 Task: Search one way flight ticket for 4 adults, 2 children, 2 infants in seat and 1 infant on lap in economy from Gunnison: Gunnison-crested Butte Regional Airport to Gillette: Gillette Campbell County Airport on 5-1-2023. Choice of flights is Alaska. Number of bags: 10 checked bags. Price is upto 30000. Outbound departure time preference is 5:15.
Action: Mouse moved to (153, 130)
Screenshot: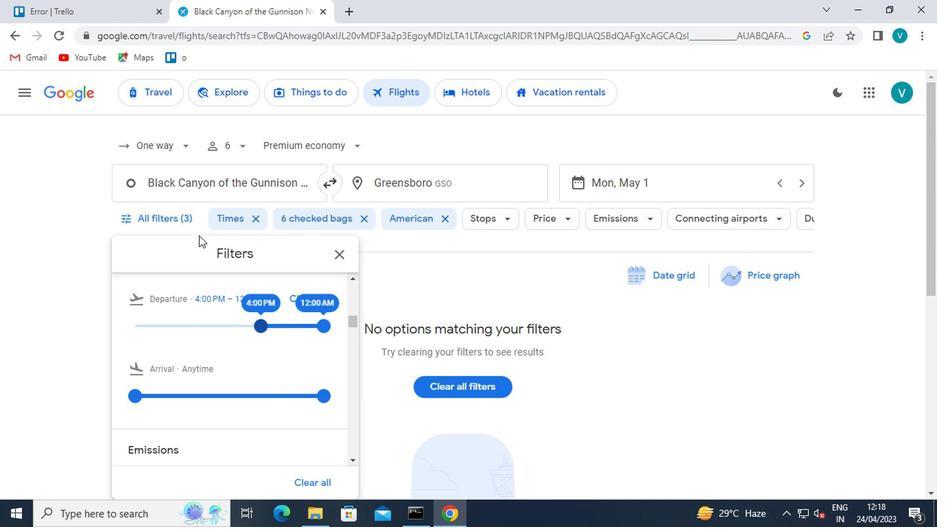 
Action: Mouse pressed left at (153, 130)
Screenshot: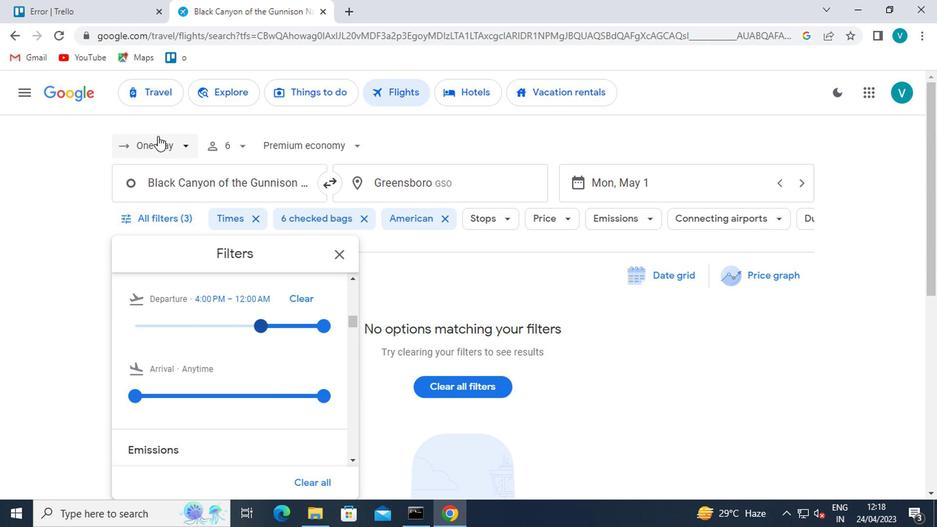 
Action: Mouse moved to (155, 149)
Screenshot: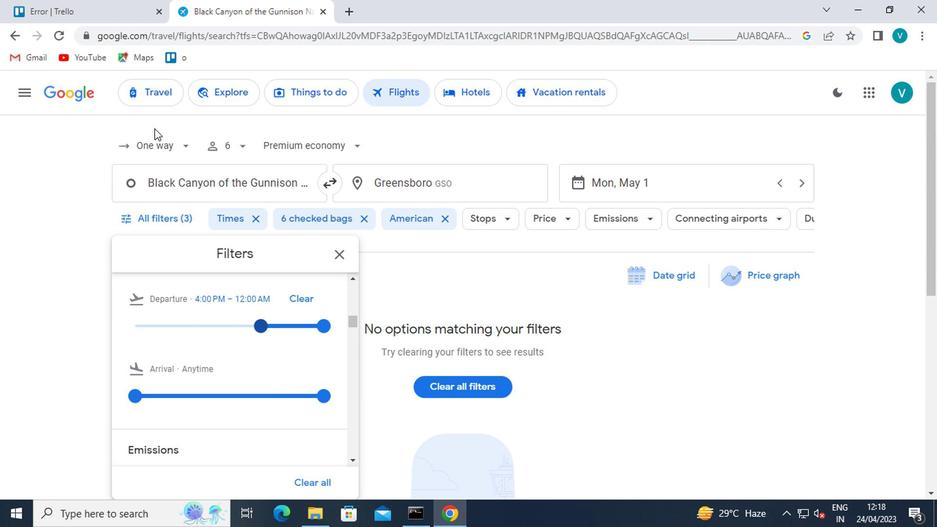 
Action: Mouse pressed left at (155, 149)
Screenshot: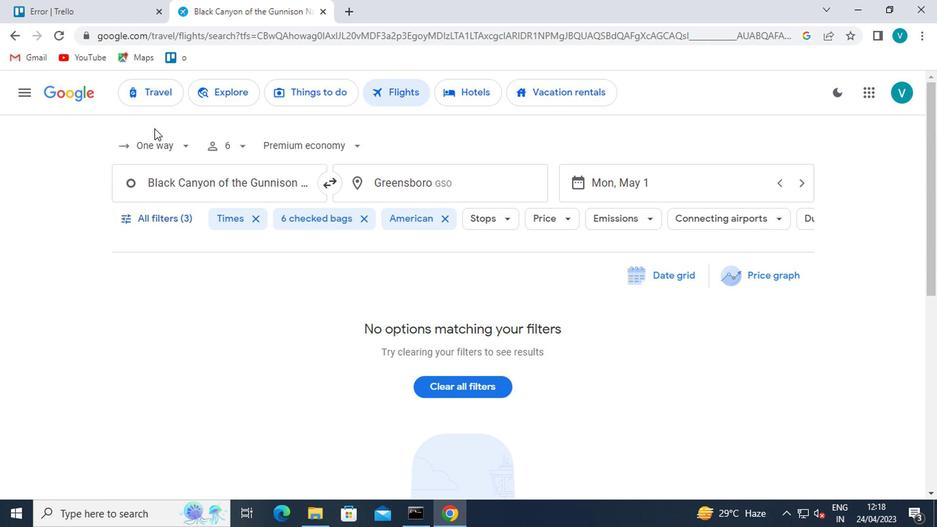 
Action: Mouse moved to (174, 219)
Screenshot: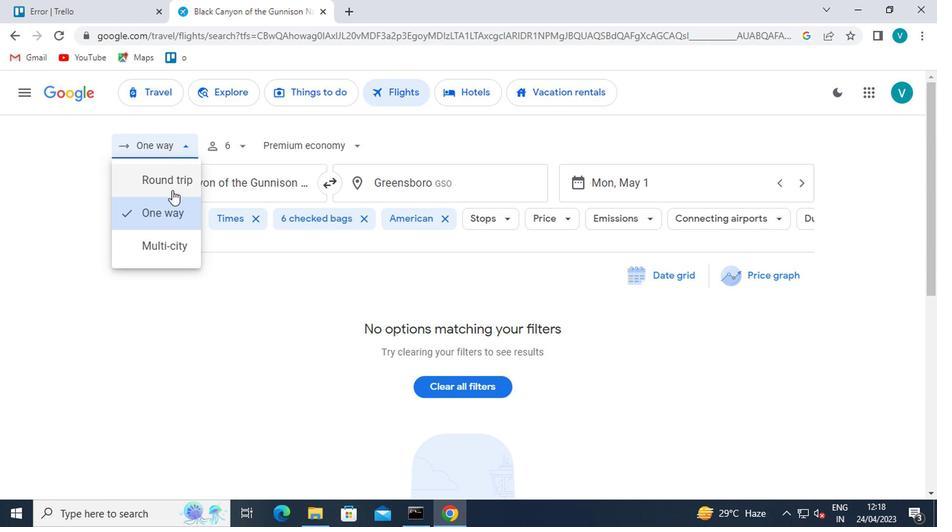 
Action: Mouse pressed left at (174, 219)
Screenshot: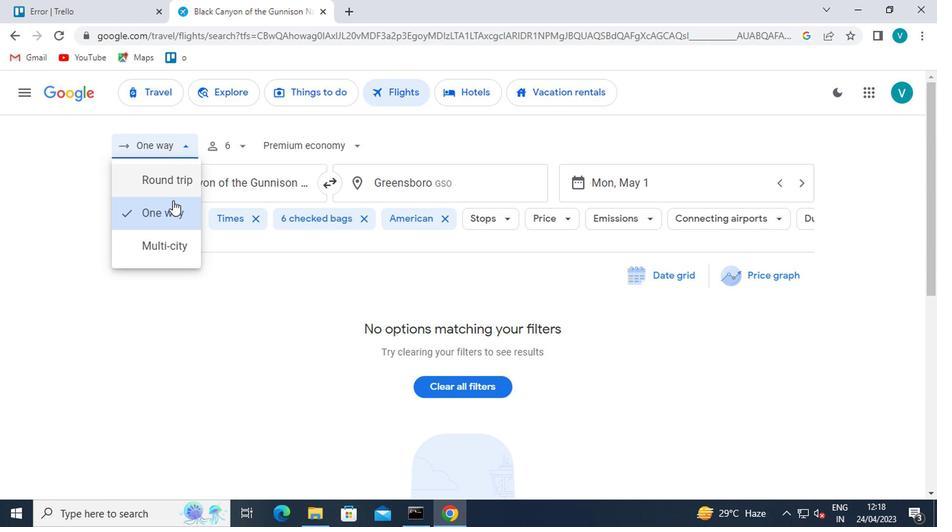 
Action: Mouse moved to (236, 154)
Screenshot: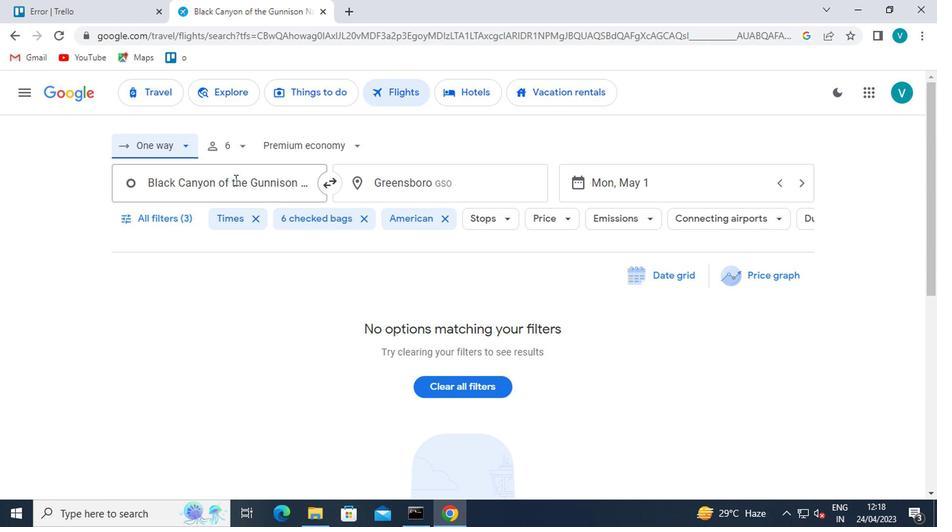 
Action: Mouse pressed left at (236, 154)
Screenshot: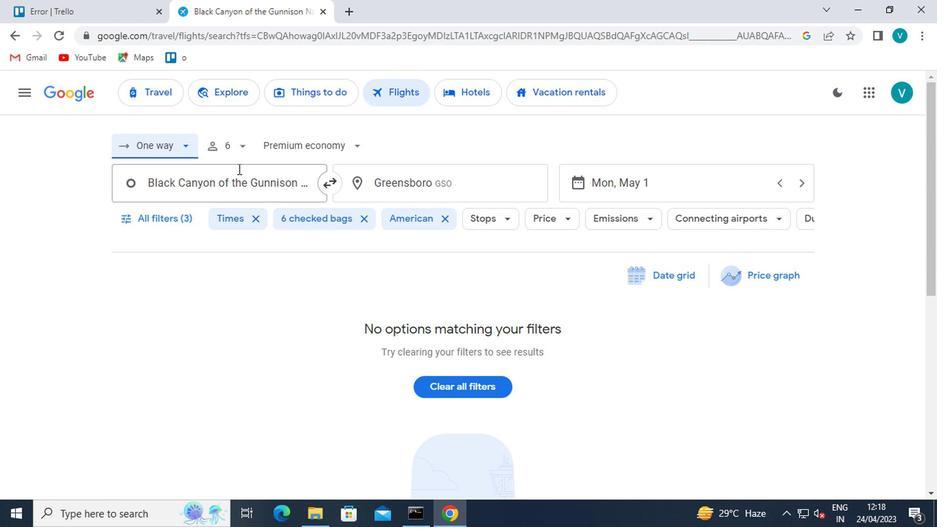 
Action: Mouse moved to (348, 185)
Screenshot: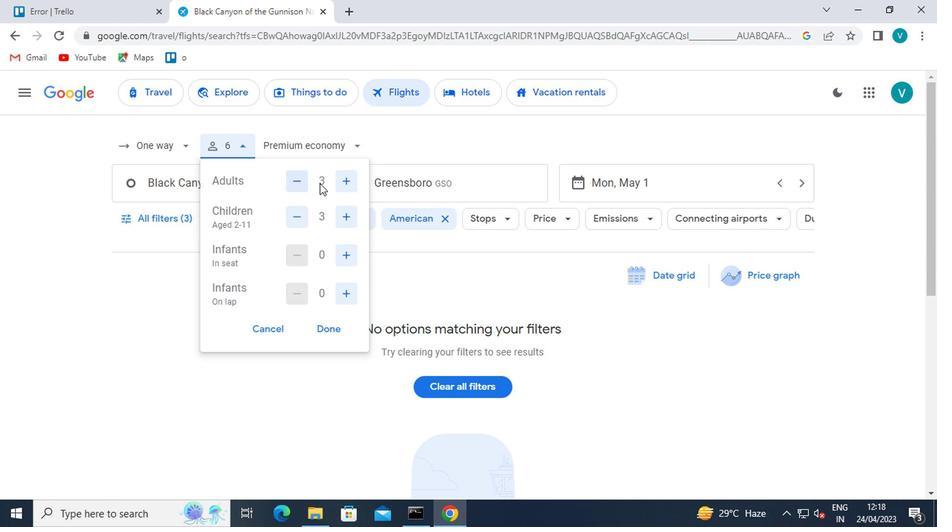 
Action: Mouse pressed left at (348, 185)
Screenshot: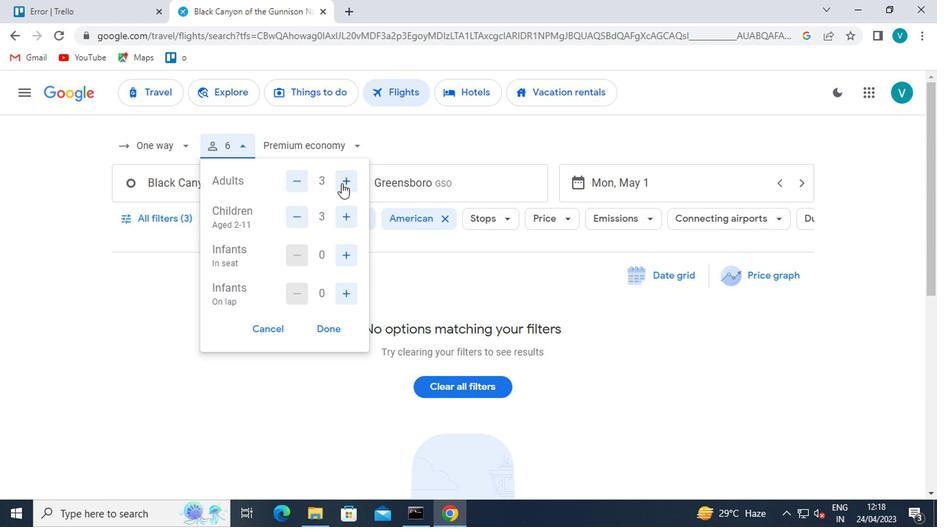 
Action: Mouse moved to (301, 217)
Screenshot: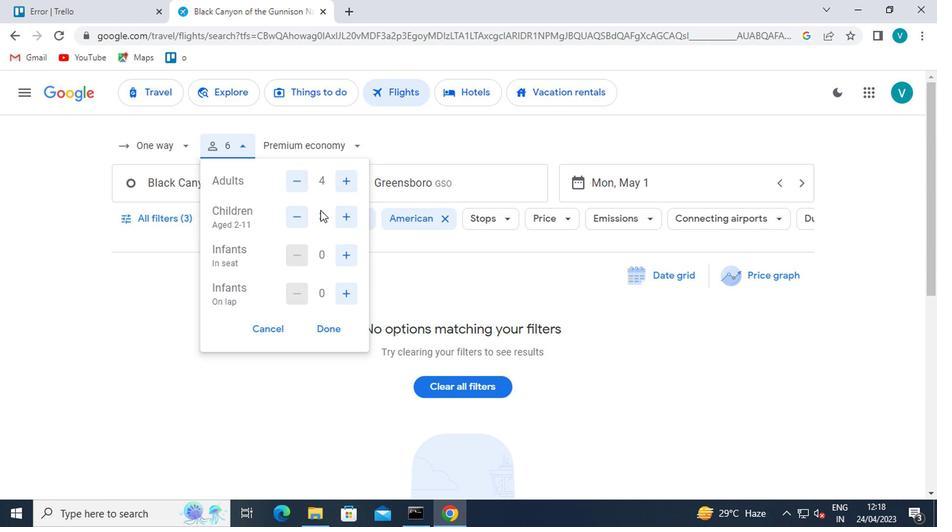 
Action: Mouse pressed left at (301, 217)
Screenshot: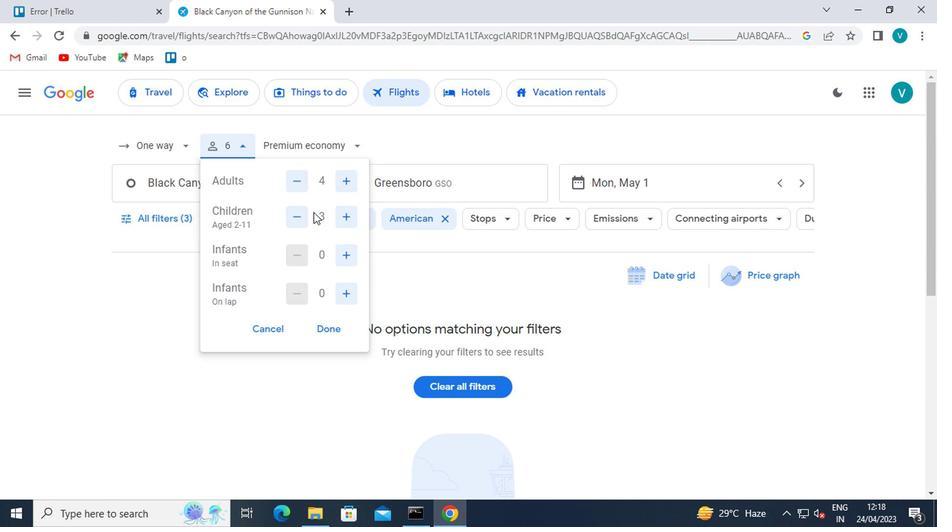 
Action: Mouse moved to (340, 253)
Screenshot: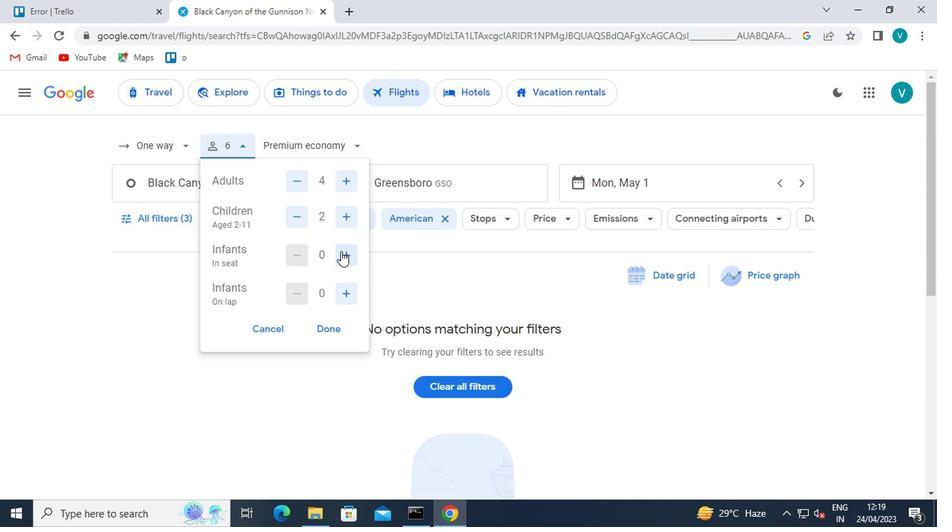 
Action: Mouse pressed left at (340, 253)
Screenshot: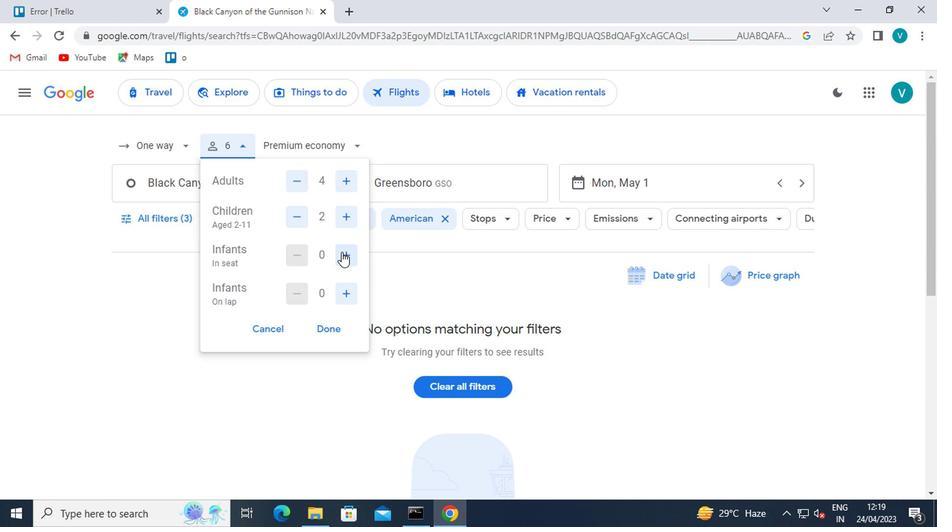 
Action: Mouse pressed left at (340, 253)
Screenshot: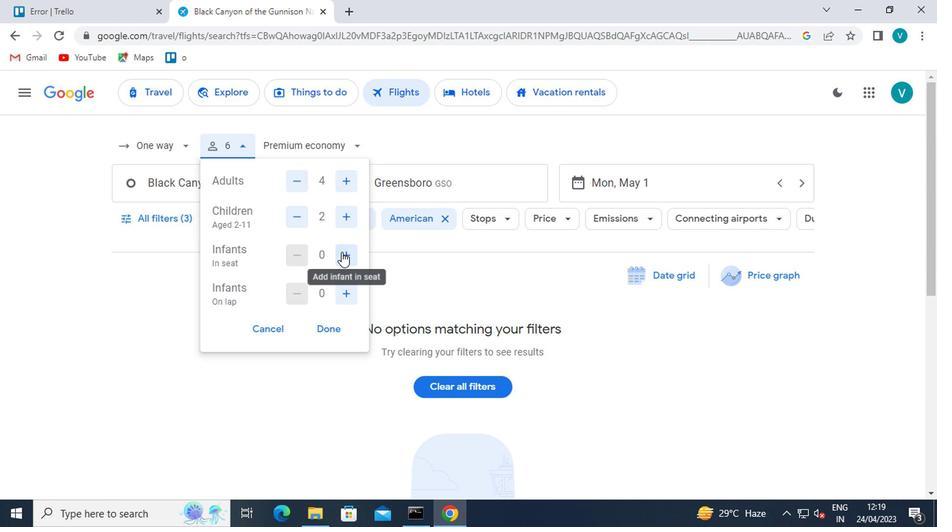 
Action: Mouse moved to (338, 294)
Screenshot: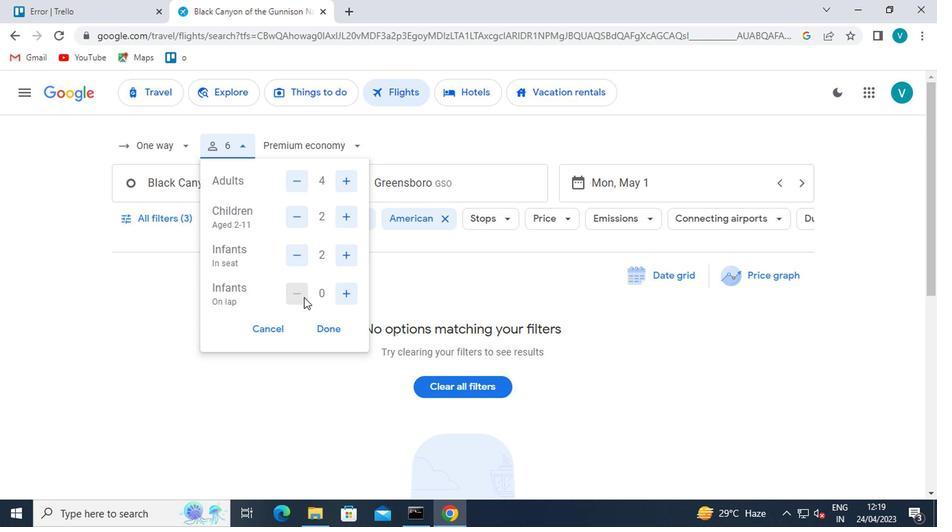 
Action: Mouse pressed left at (338, 294)
Screenshot: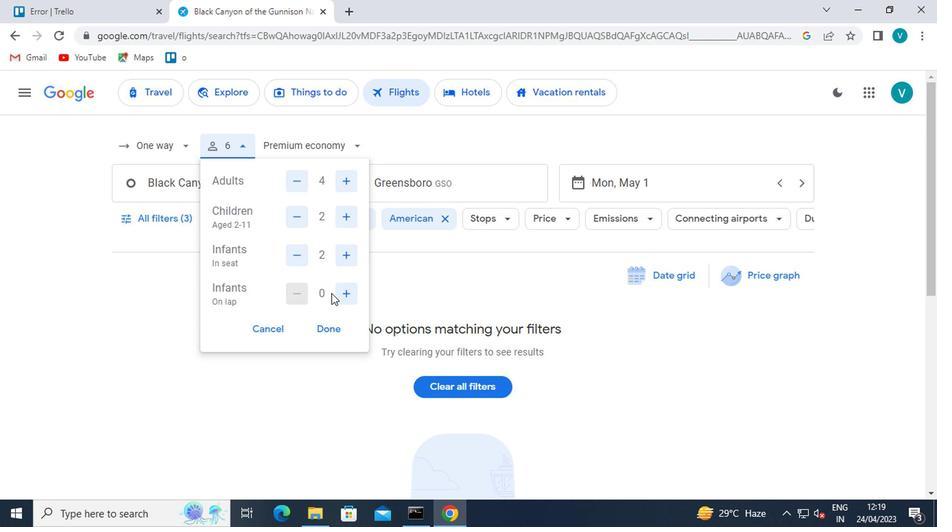 
Action: Mouse moved to (337, 326)
Screenshot: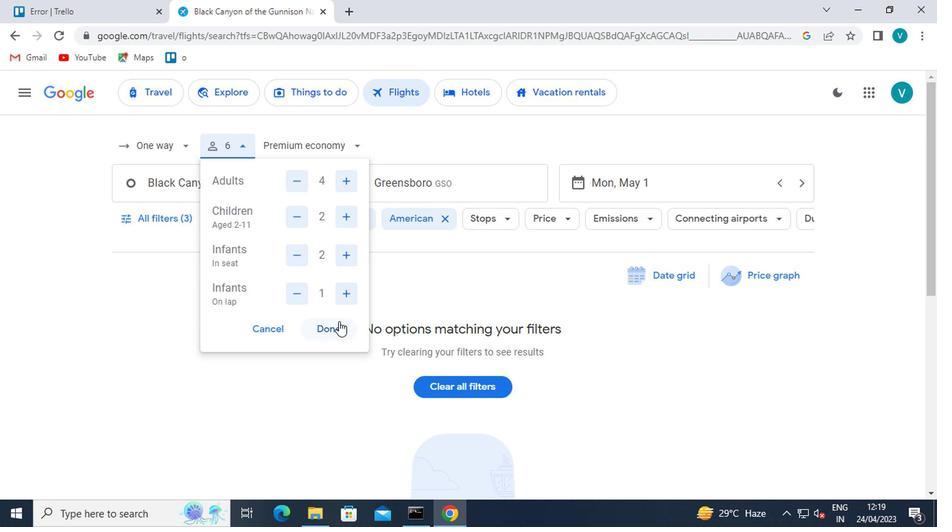 
Action: Mouse pressed left at (337, 326)
Screenshot: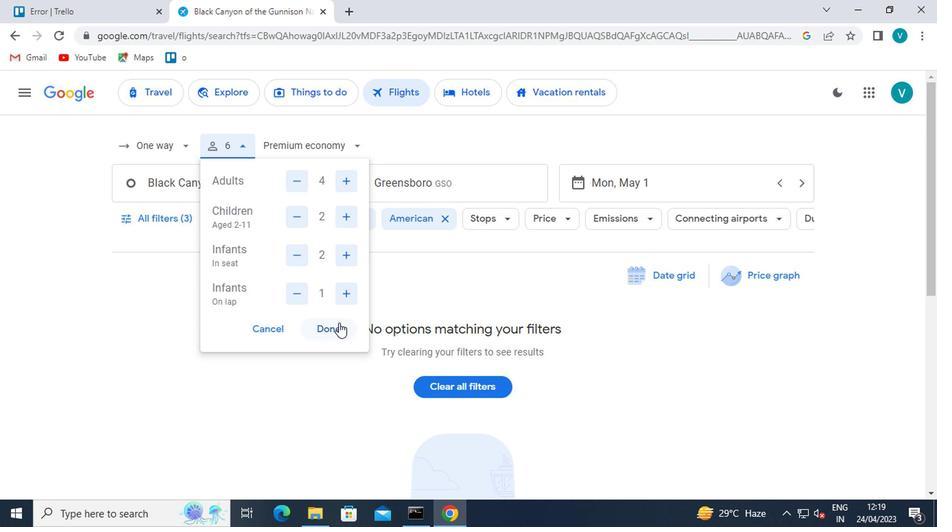 
Action: Mouse moved to (323, 139)
Screenshot: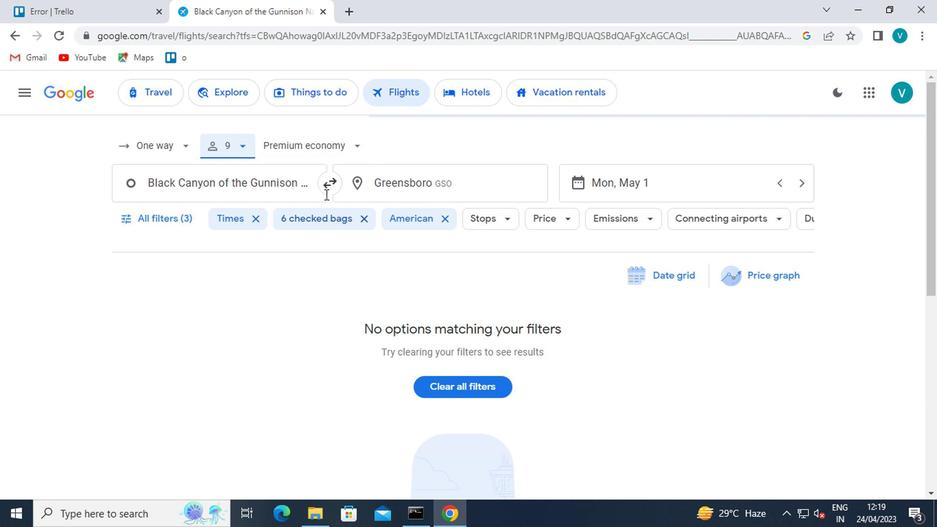 
Action: Mouse pressed left at (323, 139)
Screenshot: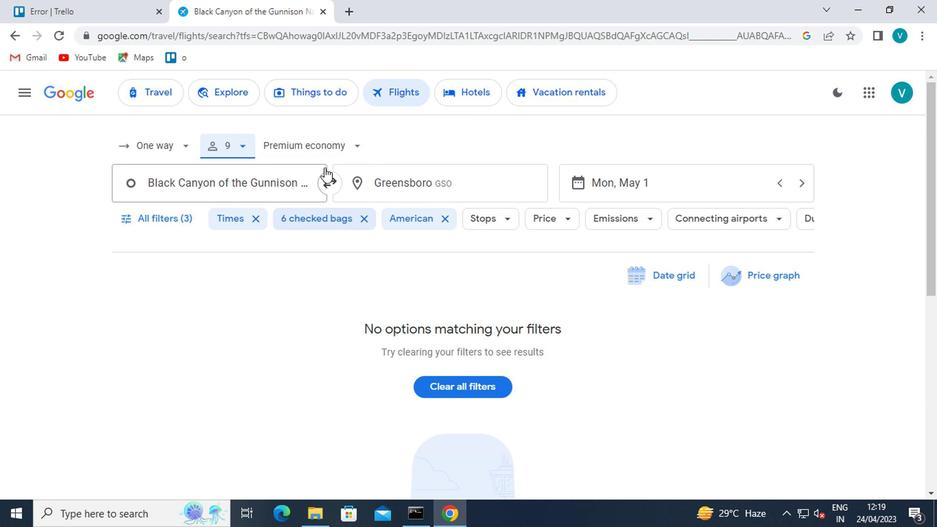 
Action: Mouse moved to (321, 186)
Screenshot: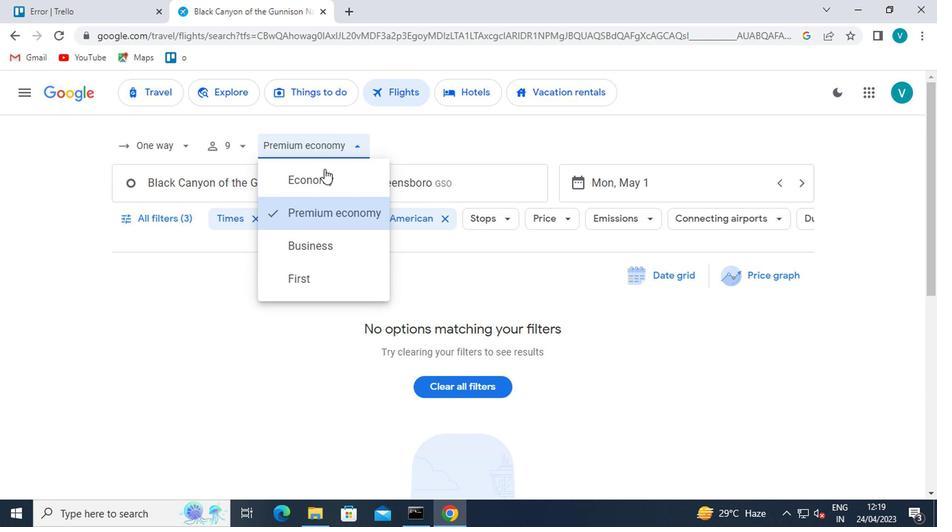 
Action: Mouse pressed left at (321, 186)
Screenshot: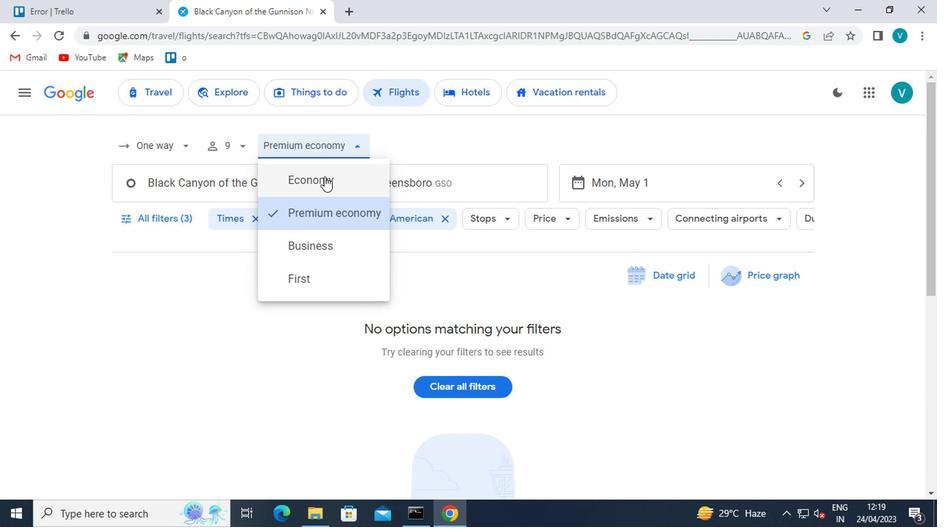 
Action: Mouse moved to (285, 201)
Screenshot: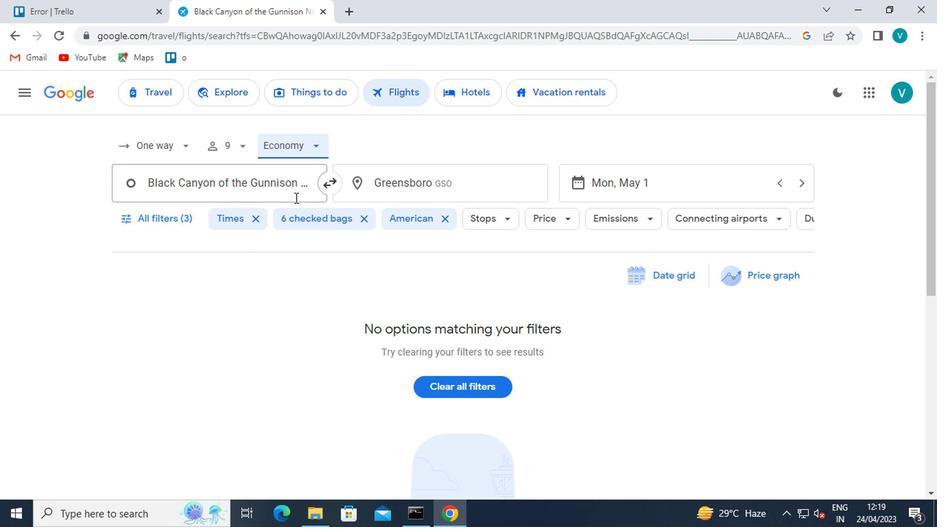
Action: Mouse pressed left at (285, 201)
Screenshot: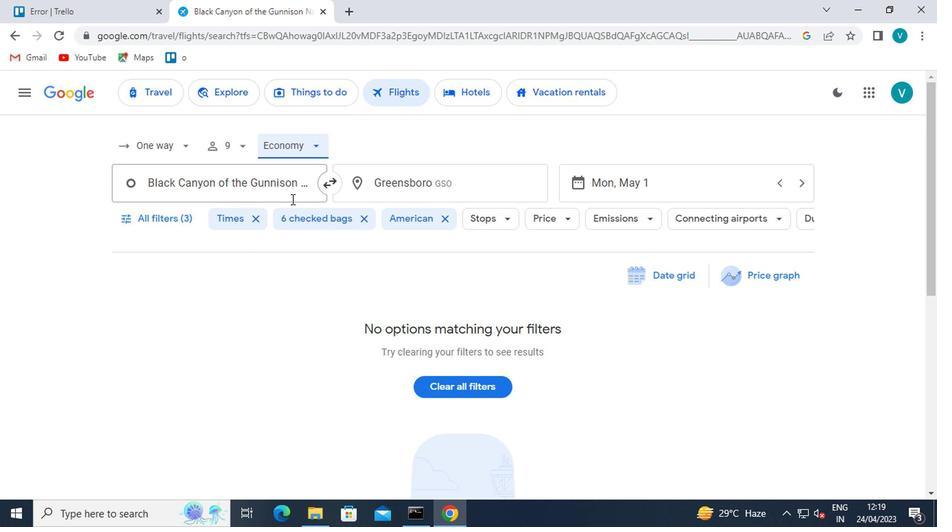 
Action: Key pressed <Key.shift>GUNNISON
Screenshot: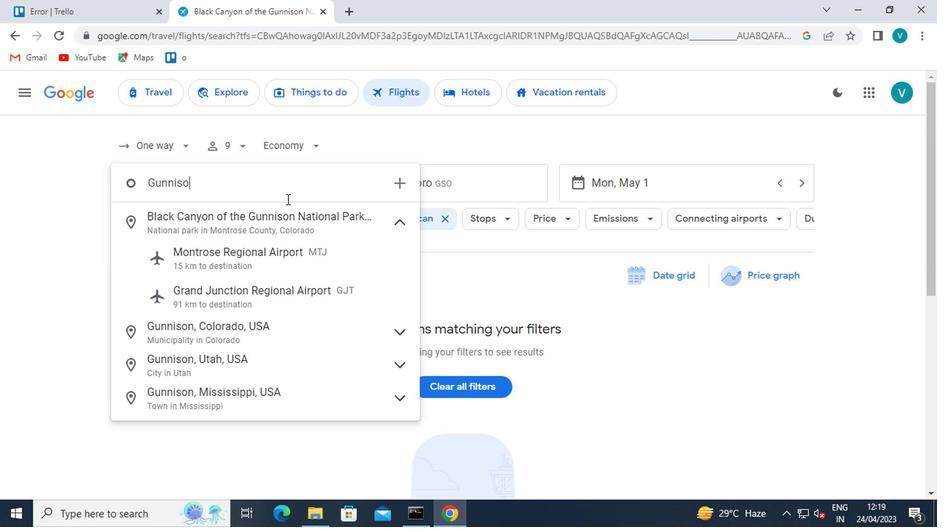 
Action: Mouse moved to (323, 188)
Screenshot: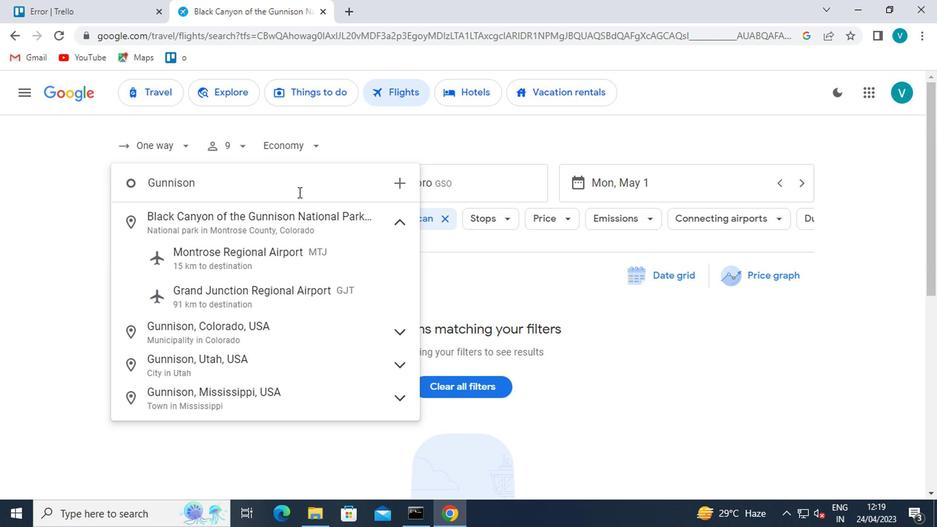 
Action: Key pressed <Key.enter>
Screenshot: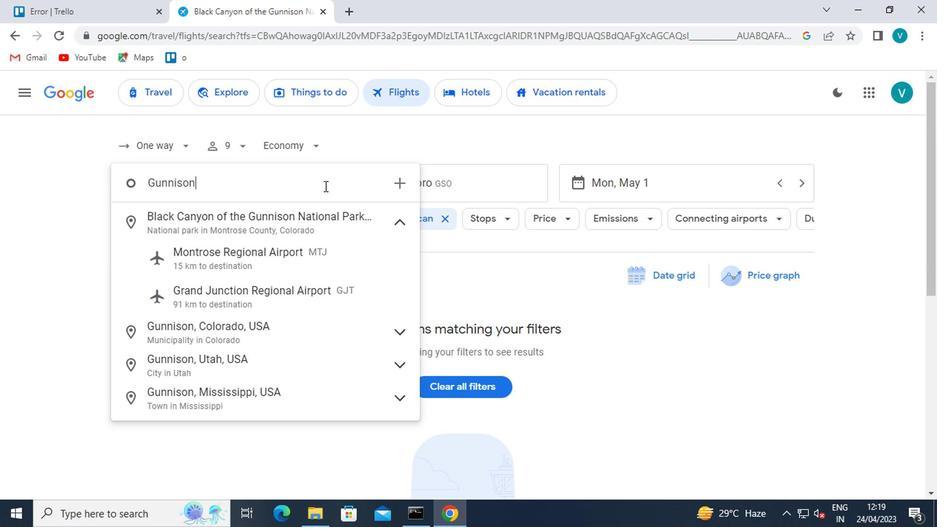 
Action: Mouse moved to (467, 182)
Screenshot: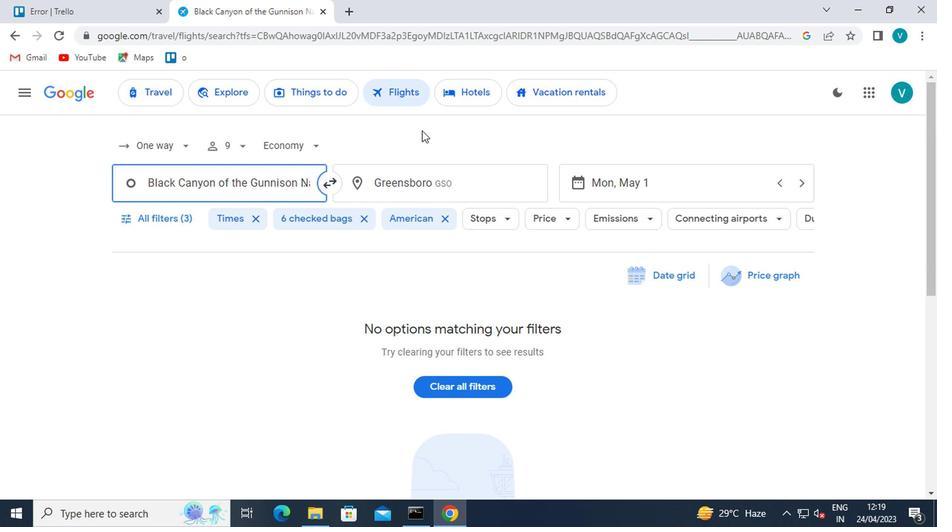 
Action: Mouse pressed left at (467, 182)
Screenshot: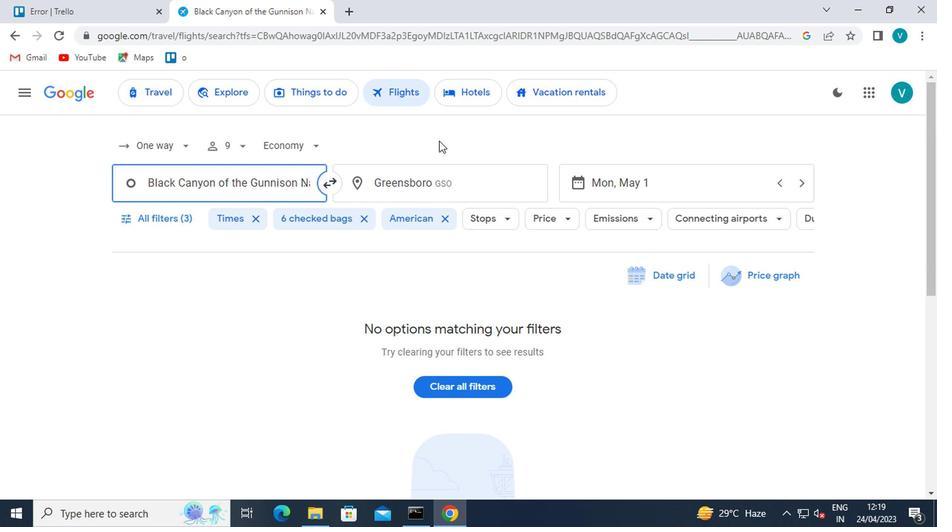 
Action: Key pressed <Key.shift>GILLETTE
Screenshot: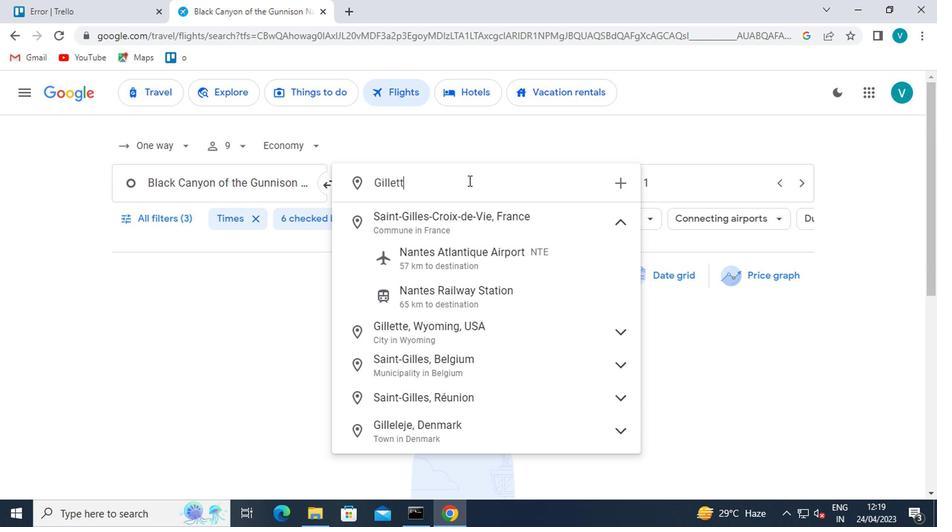 
Action: Mouse moved to (497, 215)
Screenshot: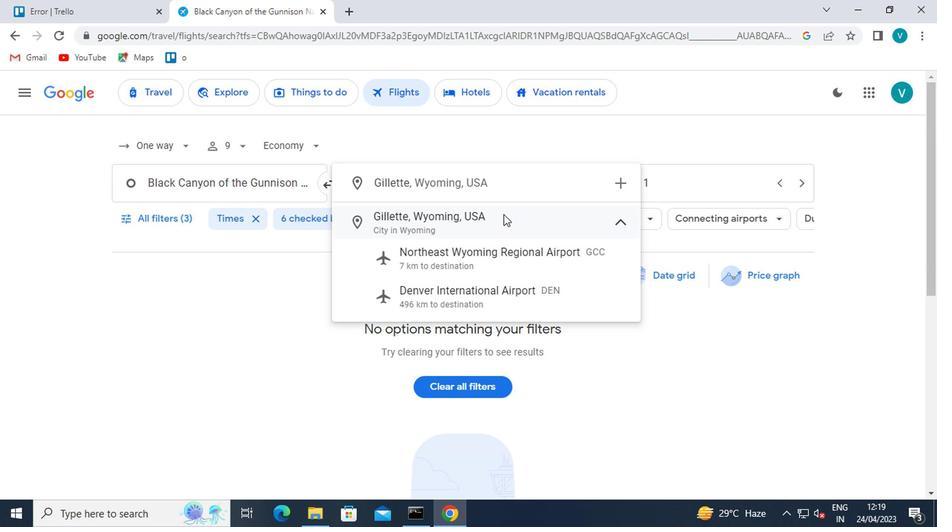
Action: Mouse scrolled (497, 217) with delta (0, 1)
Screenshot: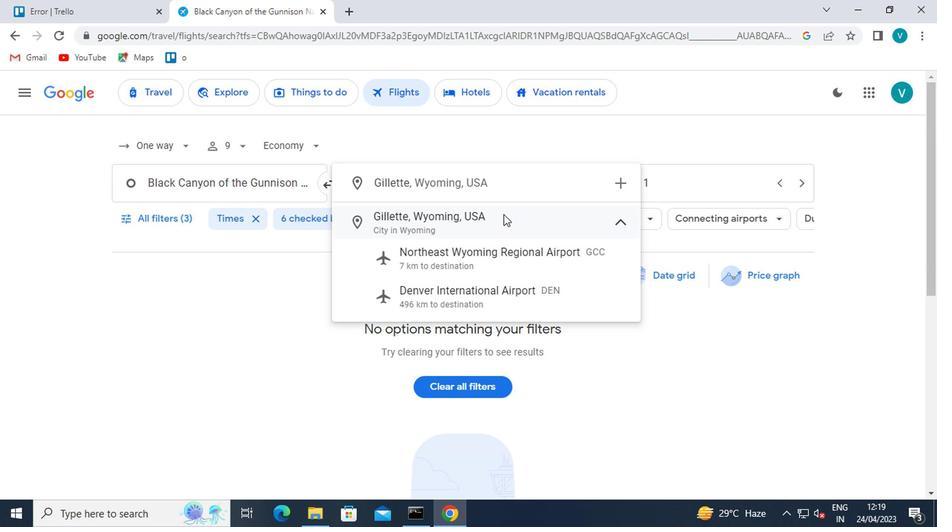 
Action: Mouse moved to (465, 205)
Screenshot: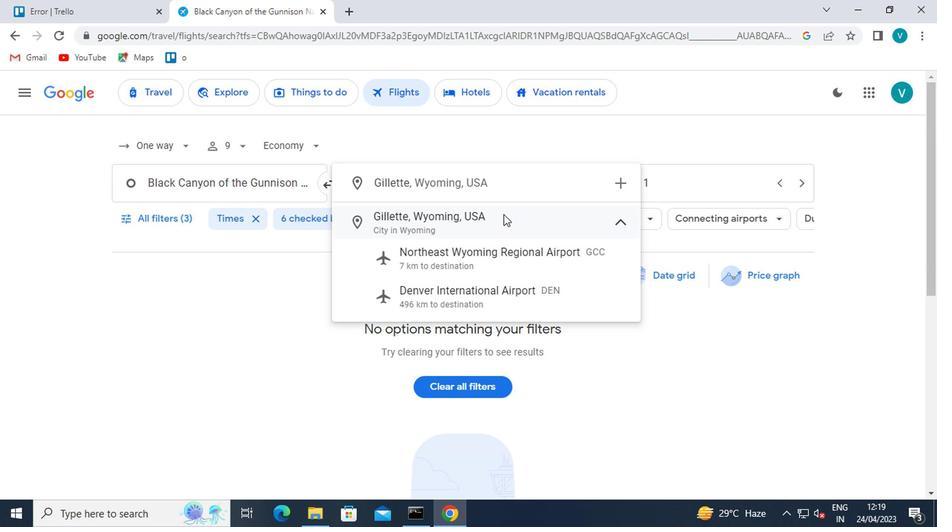 
Action: Mouse scrolled (465, 206) with delta (0, 0)
Screenshot: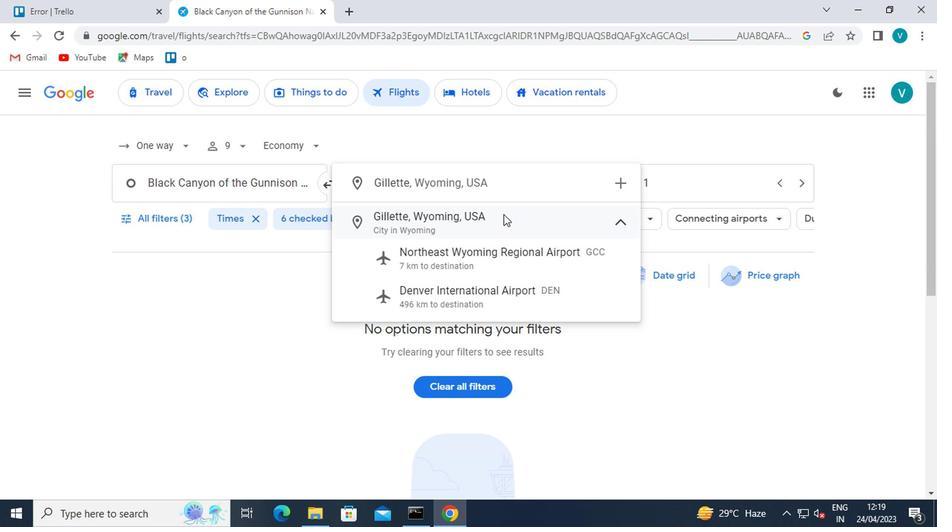 
Action: Mouse moved to (379, 169)
Screenshot: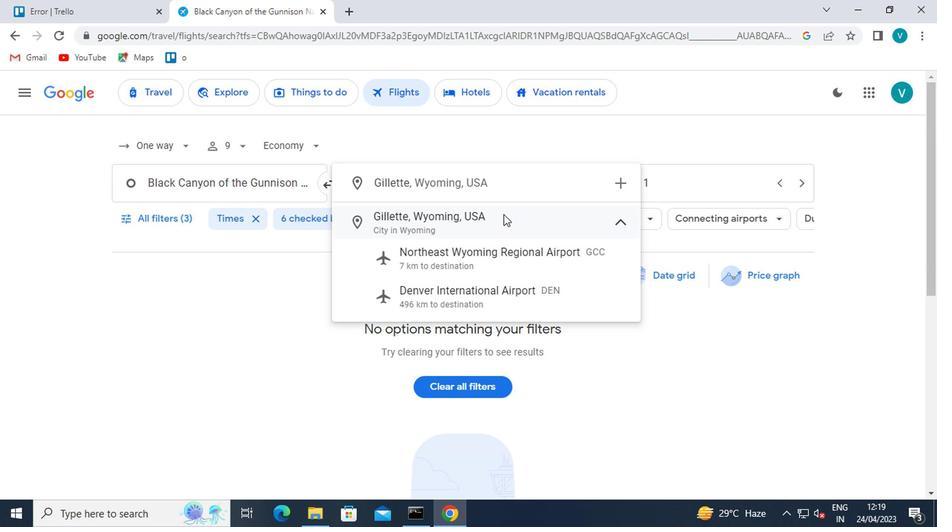 
Action: Key pressed <Key.enter>
Screenshot: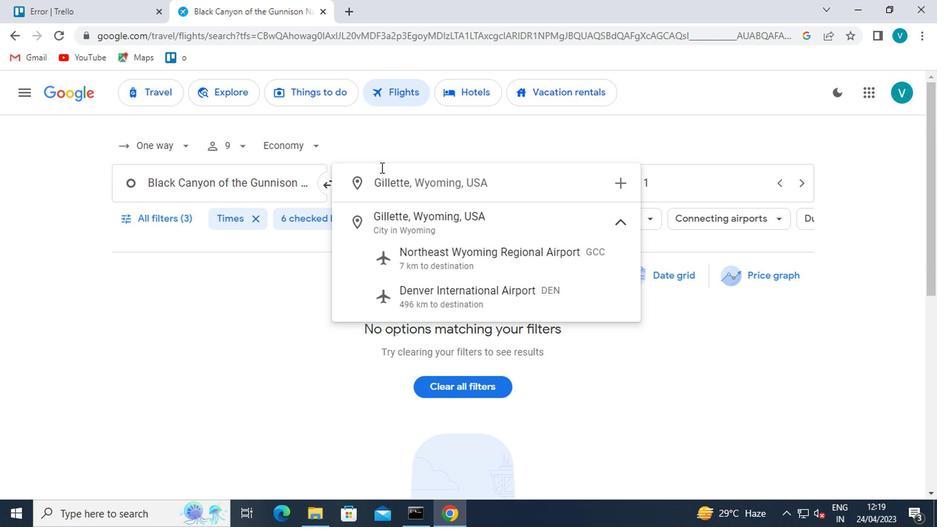 
Action: Mouse moved to (678, 185)
Screenshot: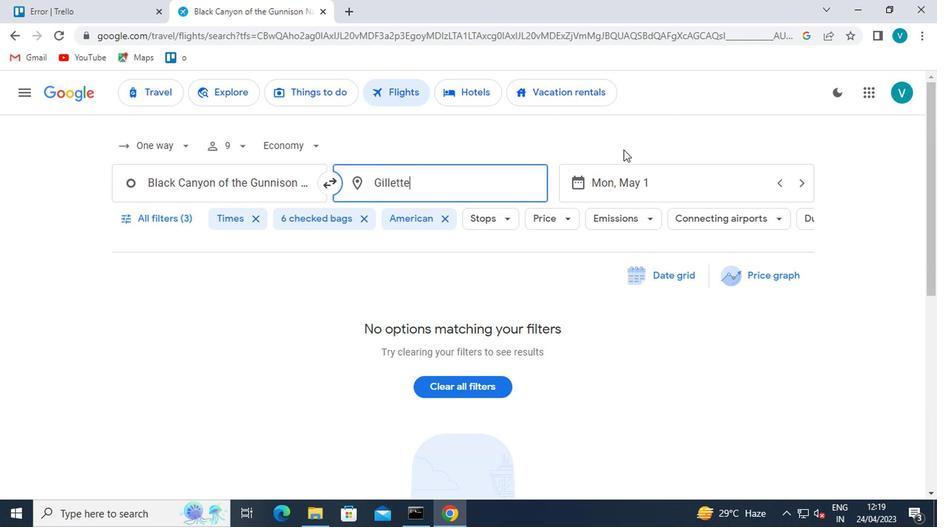 
Action: Mouse pressed left at (678, 185)
Screenshot: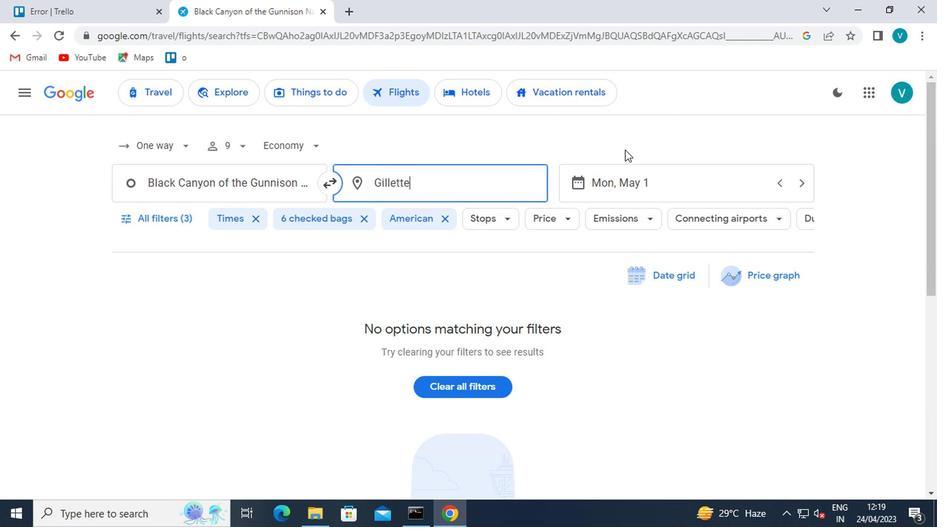 
Action: Mouse moved to (625, 250)
Screenshot: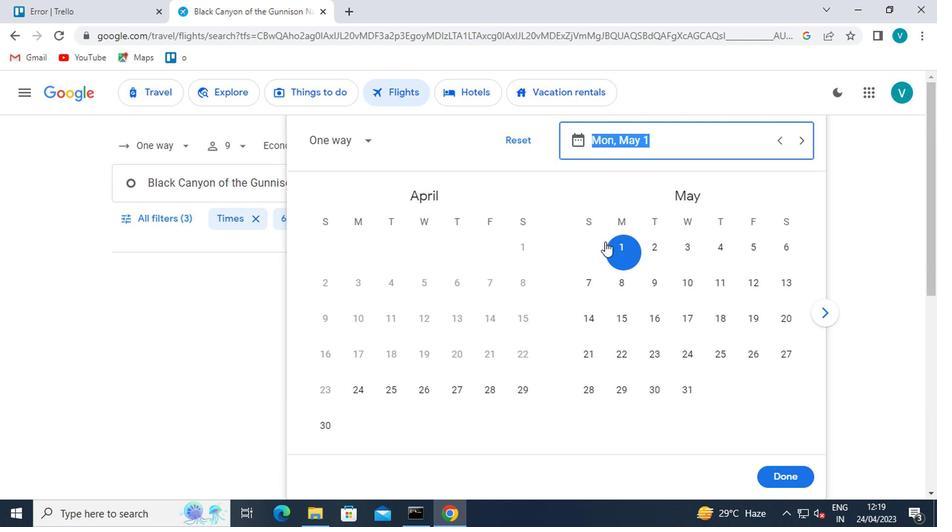 
Action: Mouse pressed left at (625, 250)
Screenshot: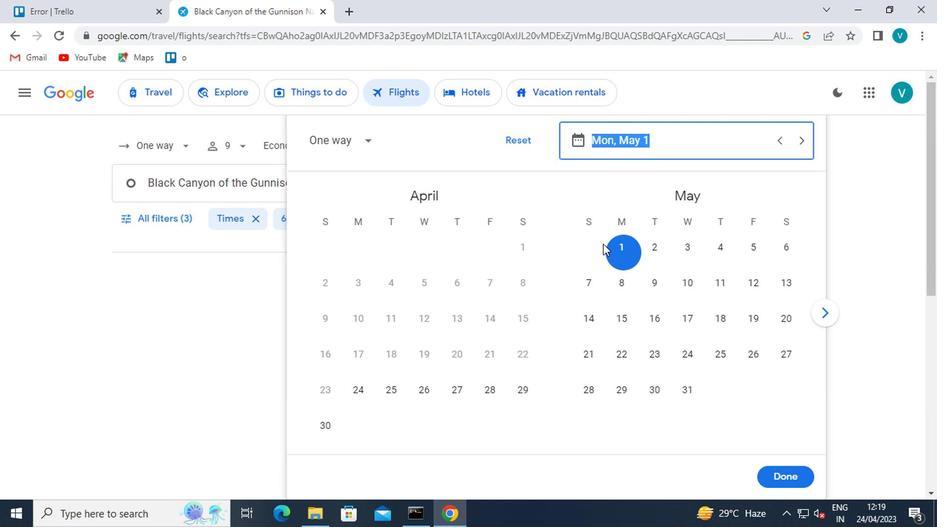 
Action: Mouse moved to (779, 486)
Screenshot: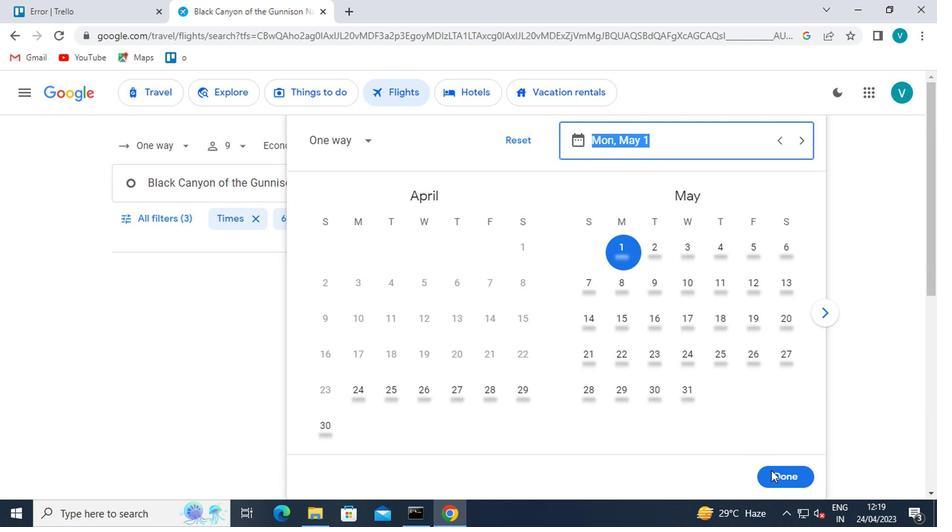 
Action: Mouse pressed left at (779, 486)
Screenshot: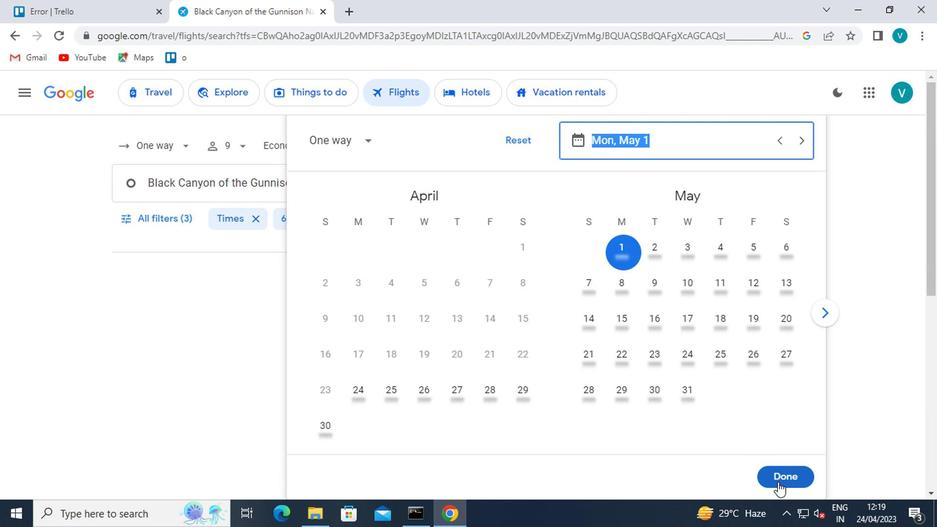 
Action: Mouse moved to (170, 220)
Screenshot: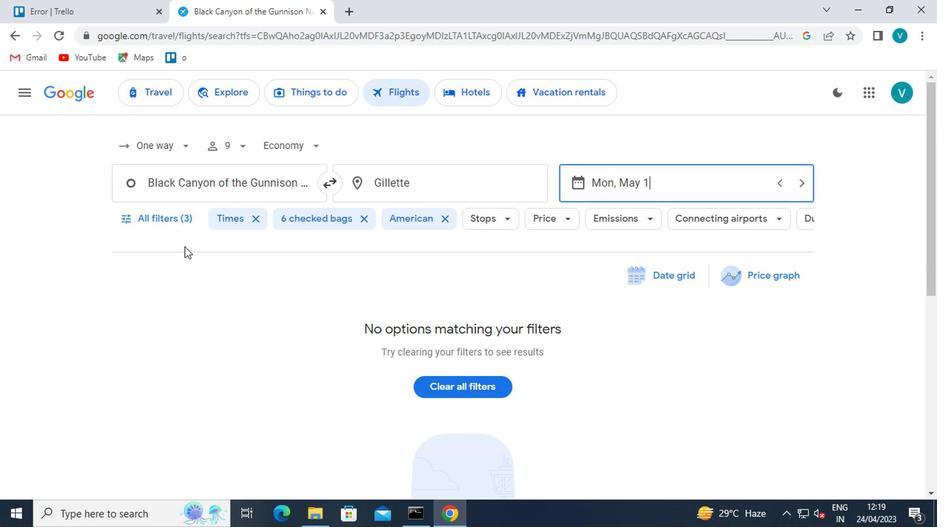 
Action: Mouse pressed left at (170, 220)
Screenshot: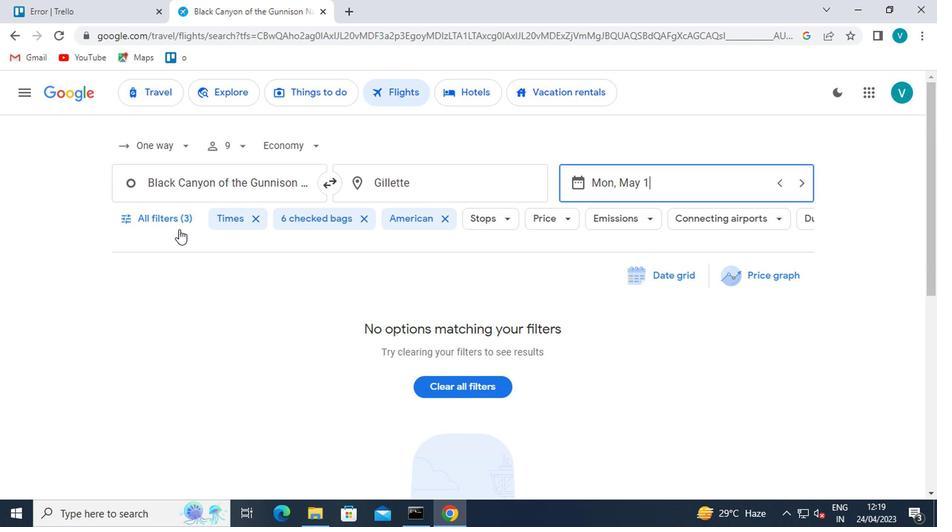 
Action: Mouse moved to (259, 379)
Screenshot: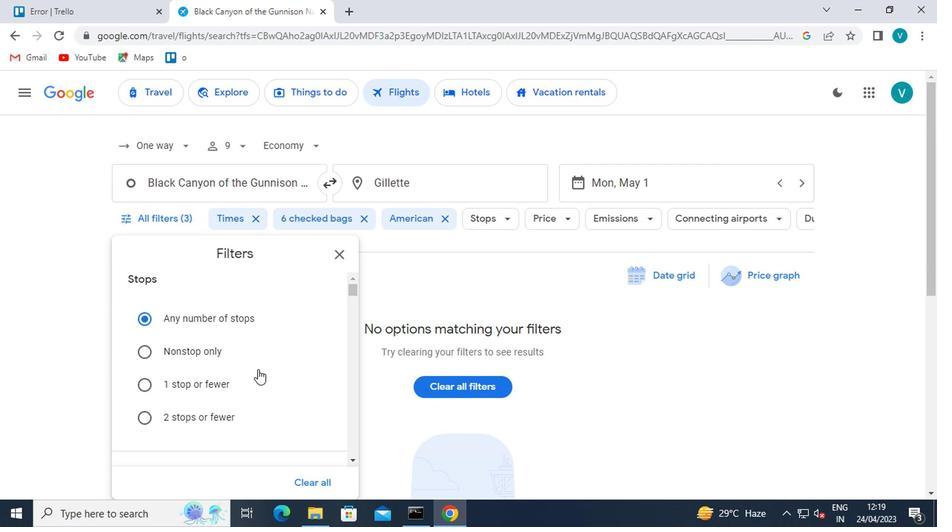 
Action: Mouse scrolled (259, 378) with delta (0, 0)
Screenshot: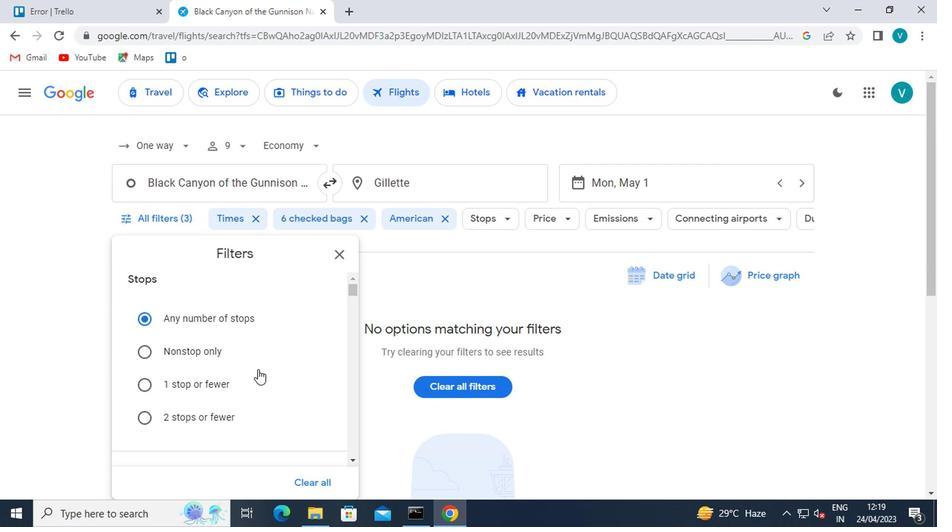
Action: Mouse moved to (260, 380)
Screenshot: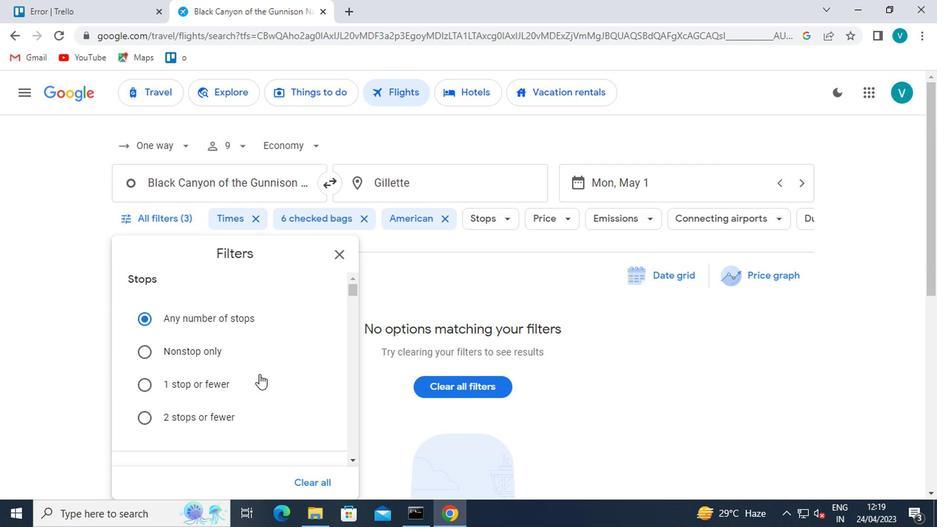 
Action: Mouse scrolled (260, 379) with delta (0, 0)
Screenshot: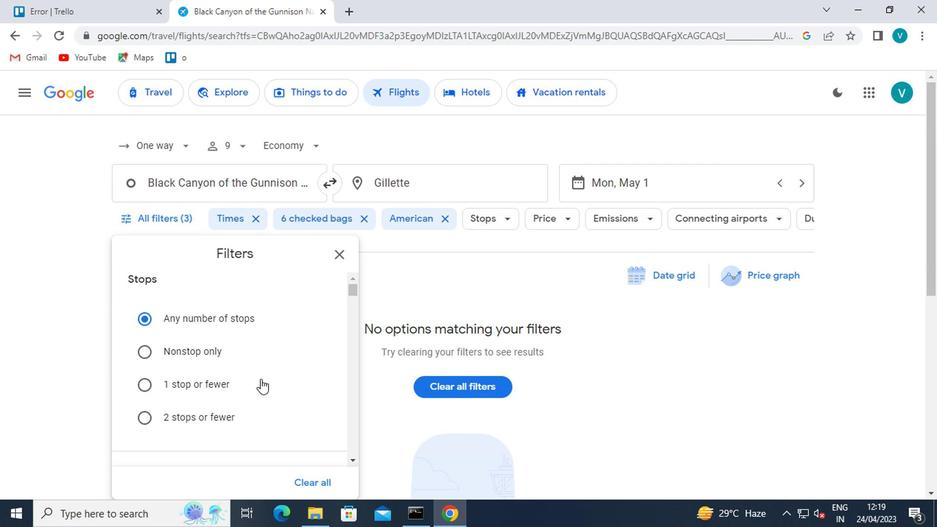 
Action: Mouse scrolled (260, 379) with delta (0, 0)
Screenshot: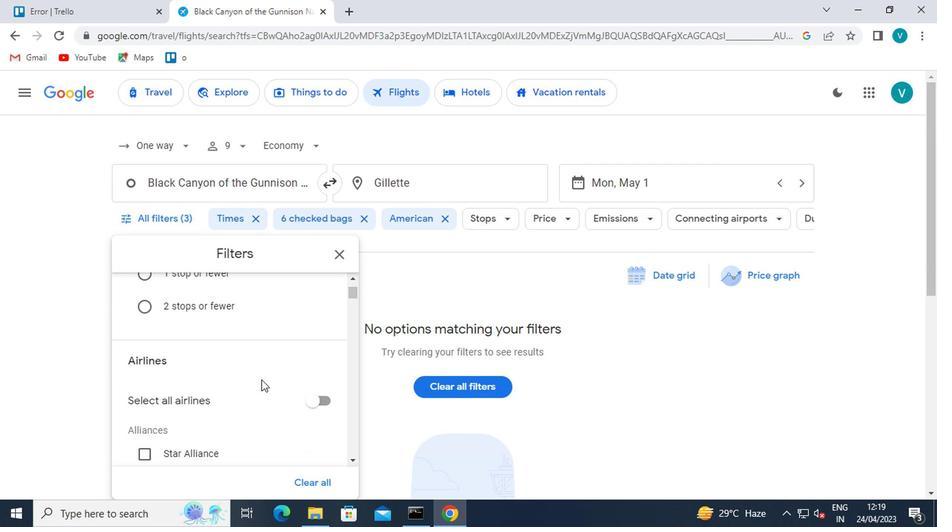 
Action: Mouse scrolled (260, 379) with delta (0, 0)
Screenshot: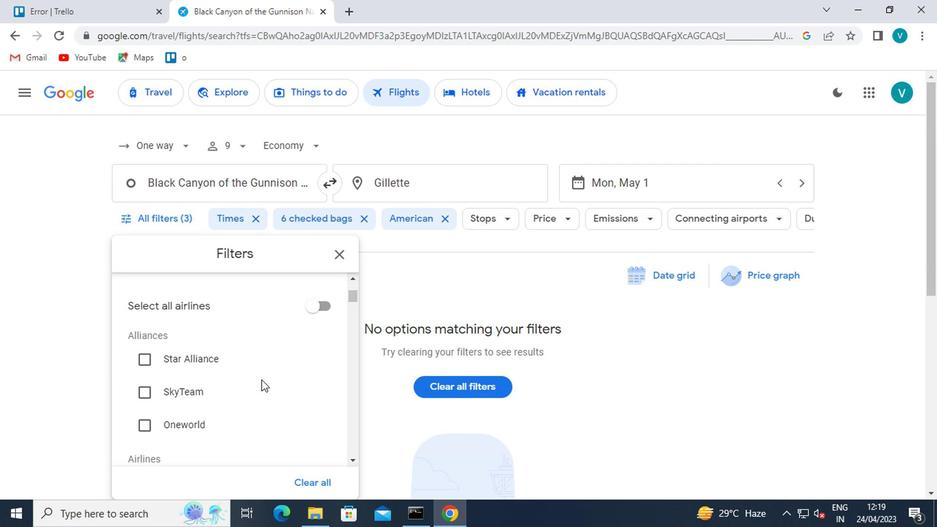 
Action: Mouse scrolled (260, 379) with delta (0, 0)
Screenshot: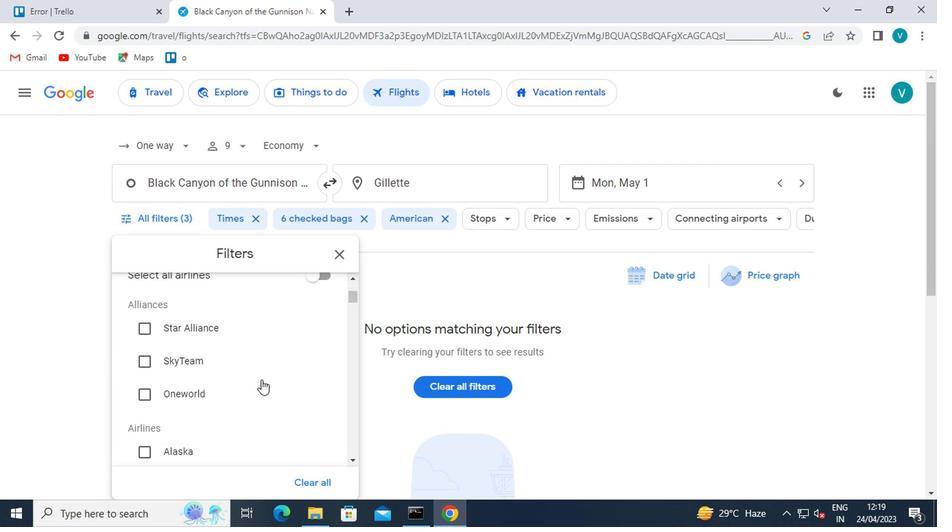 
Action: Mouse moved to (308, 346)
Screenshot: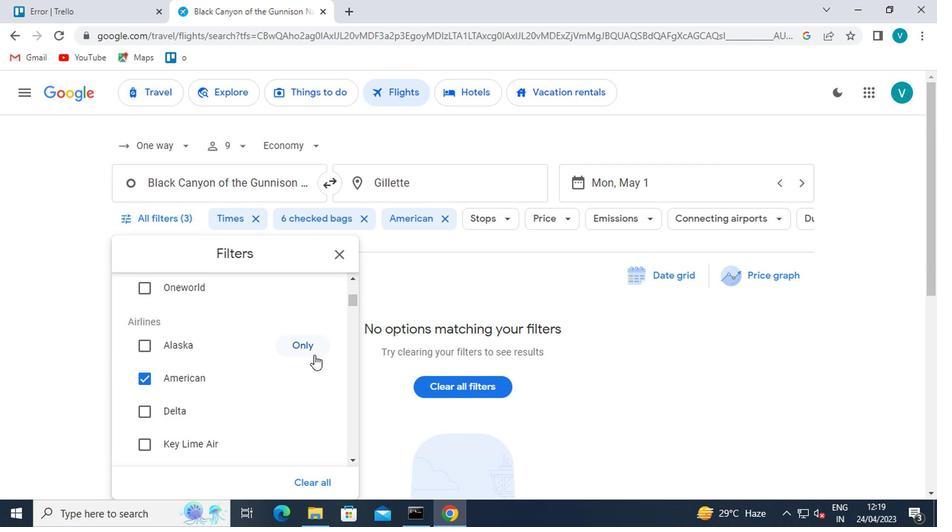 
Action: Mouse pressed left at (308, 346)
Screenshot: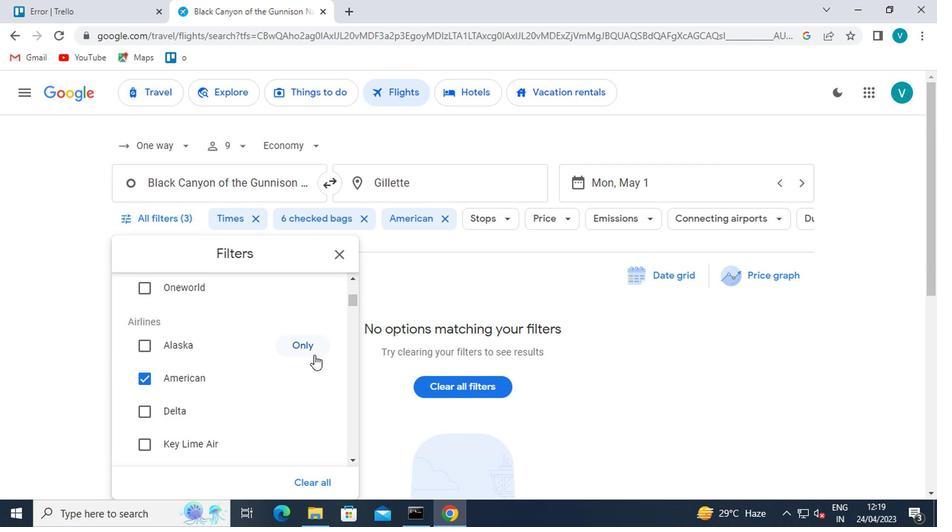 
Action: Mouse moved to (307, 346)
Screenshot: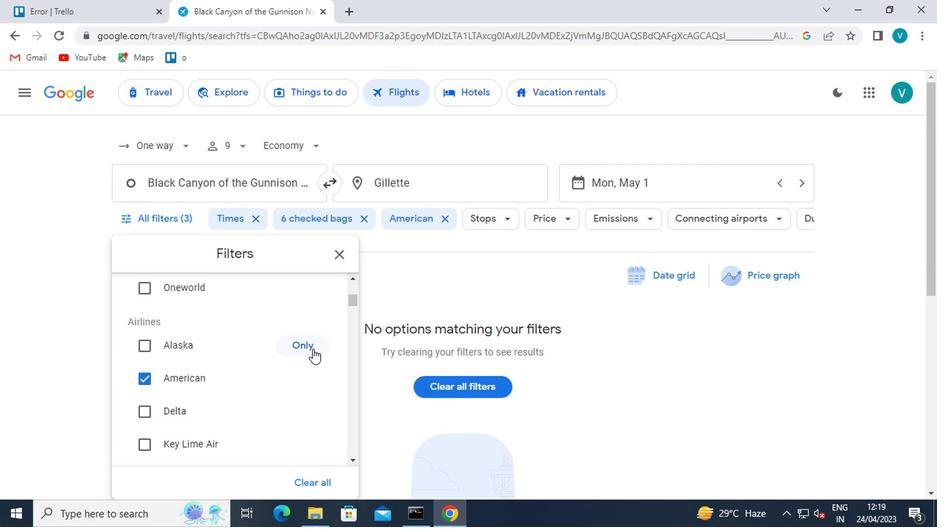 
Action: Mouse scrolled (307, 345) with delta (0, 0)
Screenshot: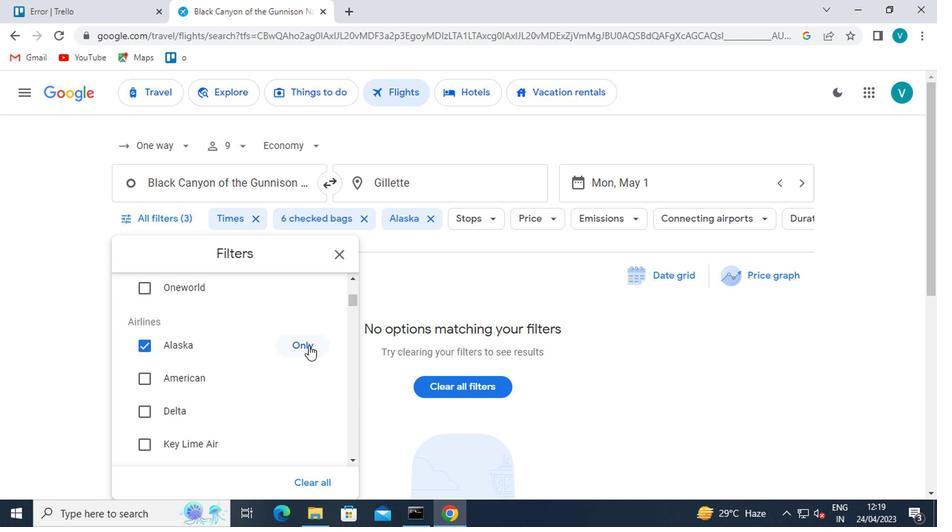 
Action: Mouse scrolled (307, 345) with delta (0, 0)
Screenshot: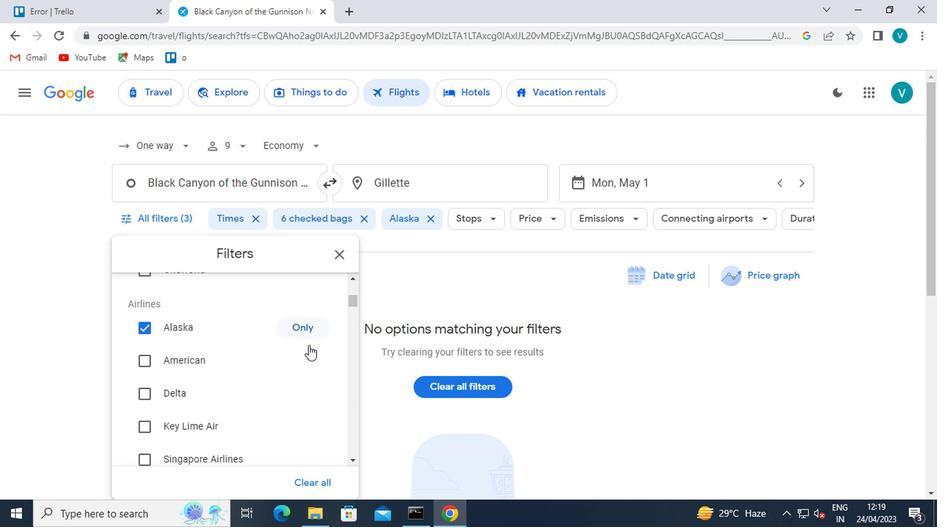 
Action: Mouse scrolled (307, 345) with delta (0, 0)
Screenshot: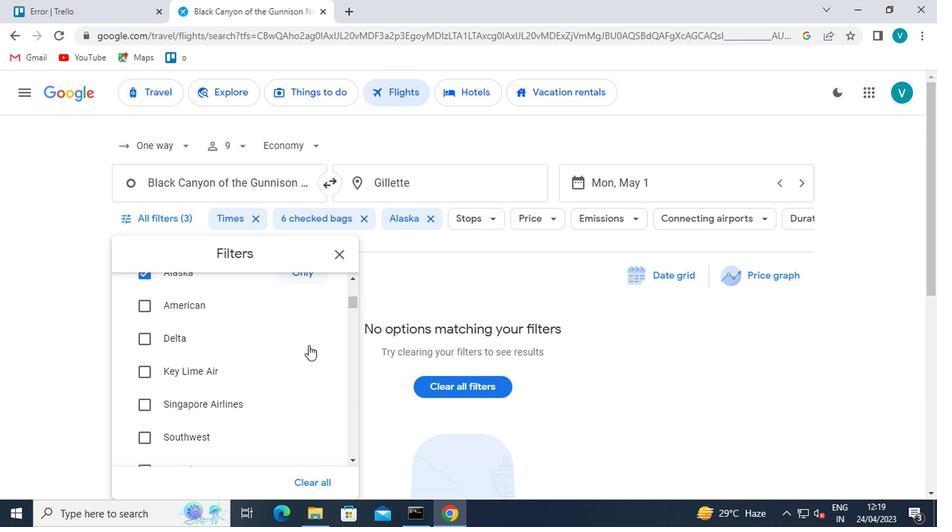 
Action: Mouse scrolled (307, 345) with delta (0, 0)
Screenshot: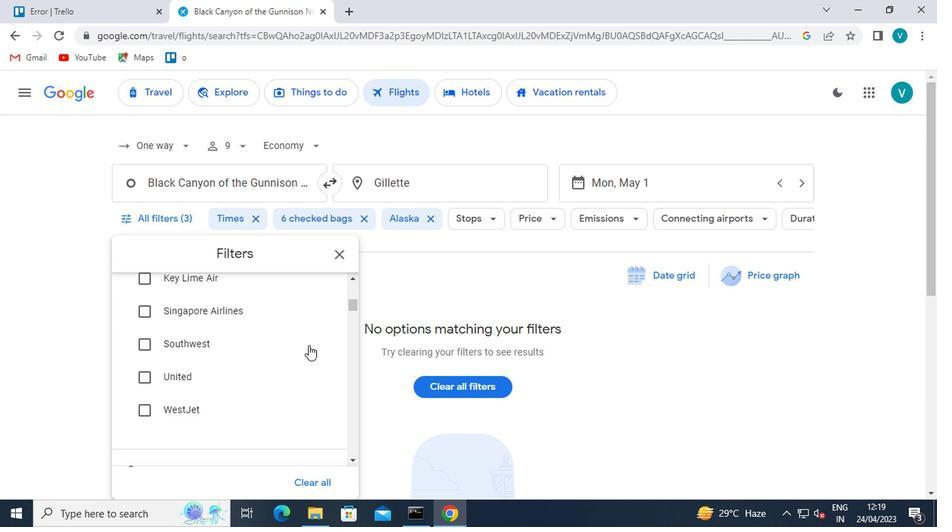 
Action: Mouse scrolled (307, 345) with delta (0, 0)
Screenshot: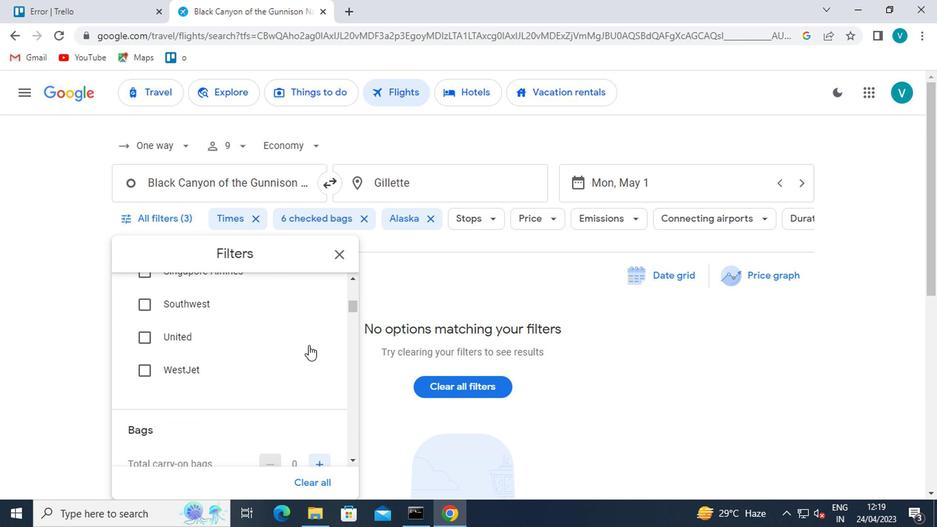 
Action: Mouse scrolled (307, 345) with delta (0, 0)
Screenshot: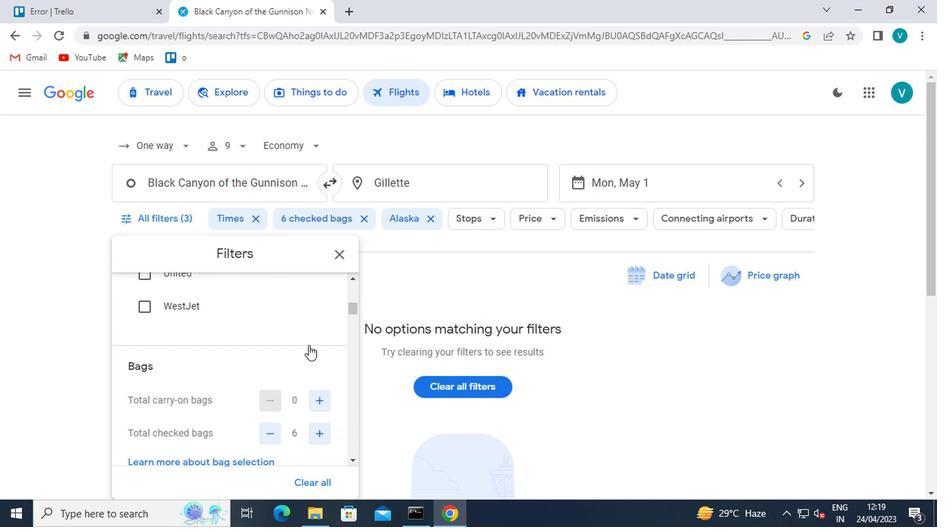 
Action: Mouse scrolled (307, 347) with delta (0, 0)
Screenshot: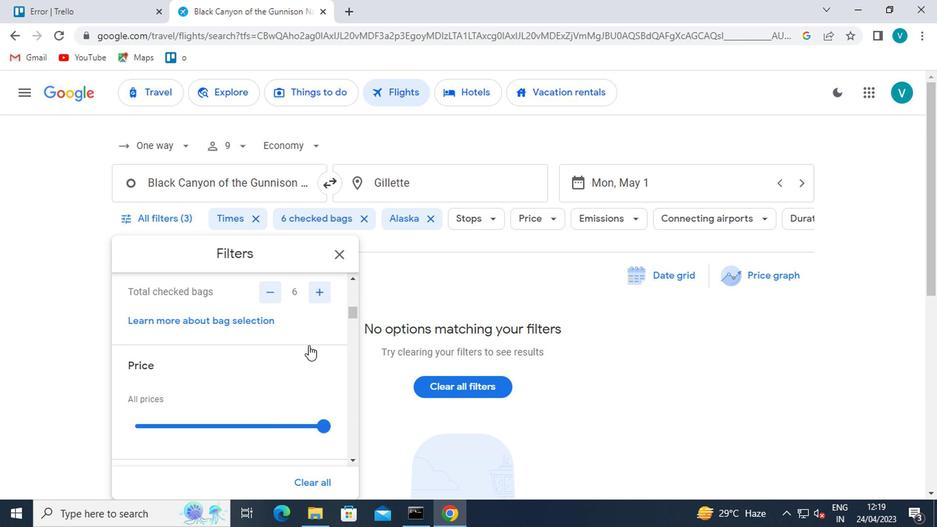 
Action: Mouse moved to (308, 361)
Screenshot: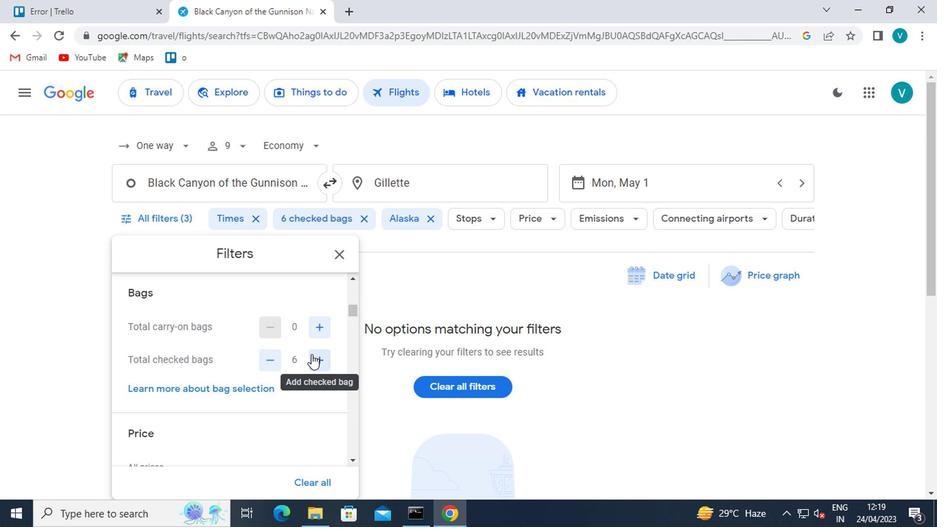 
Action: Mouse pressed left at (308, 361)
Screenshot: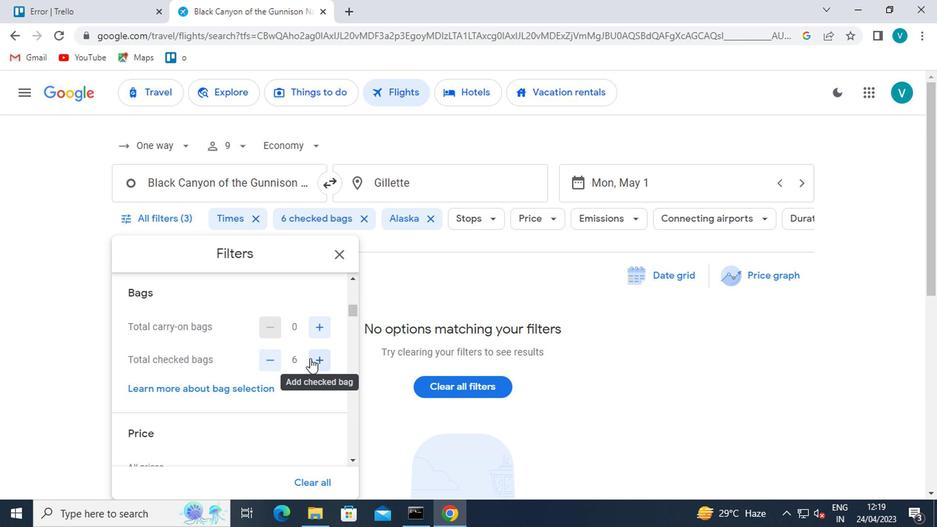 
Action: Mouse moved to (310, 359)
Screenshot: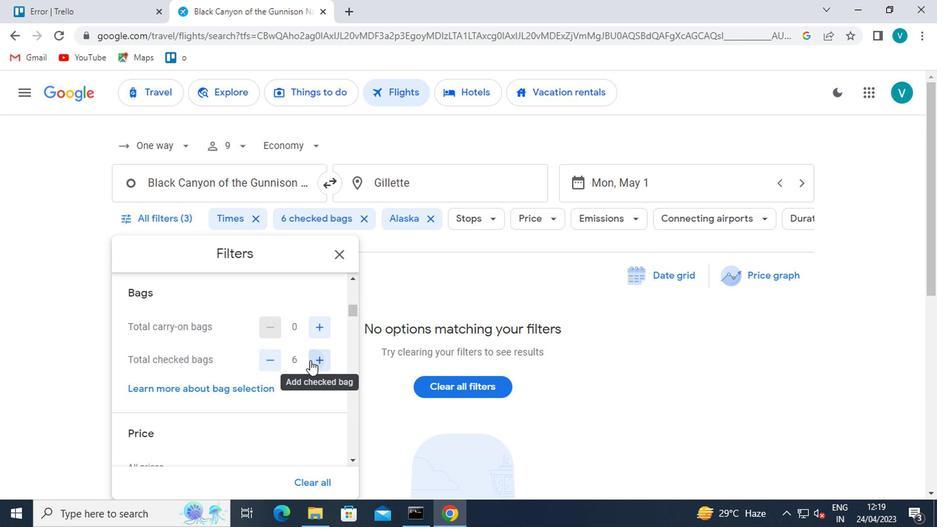 
Action: Mouse pressed left at (310, 359)
Screenshot: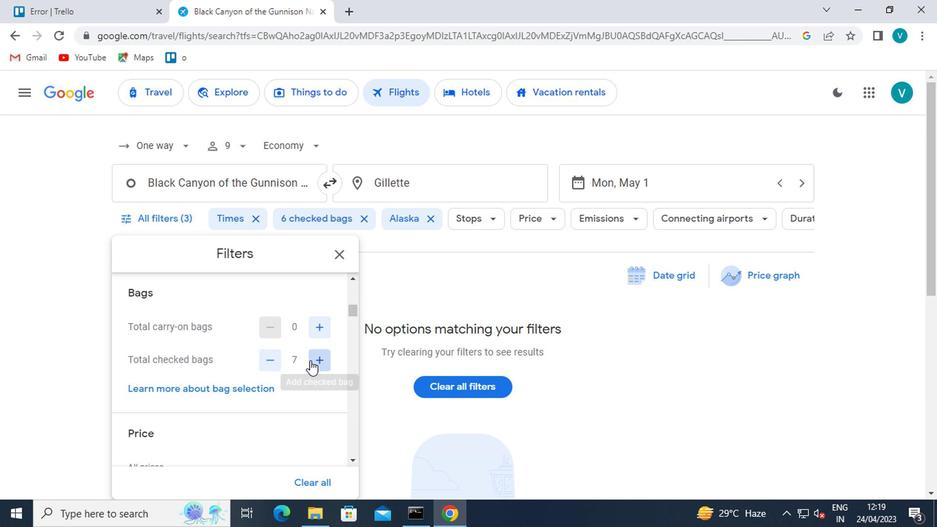 
Action: Mouse pressed left at (310, 359)
Screenshot: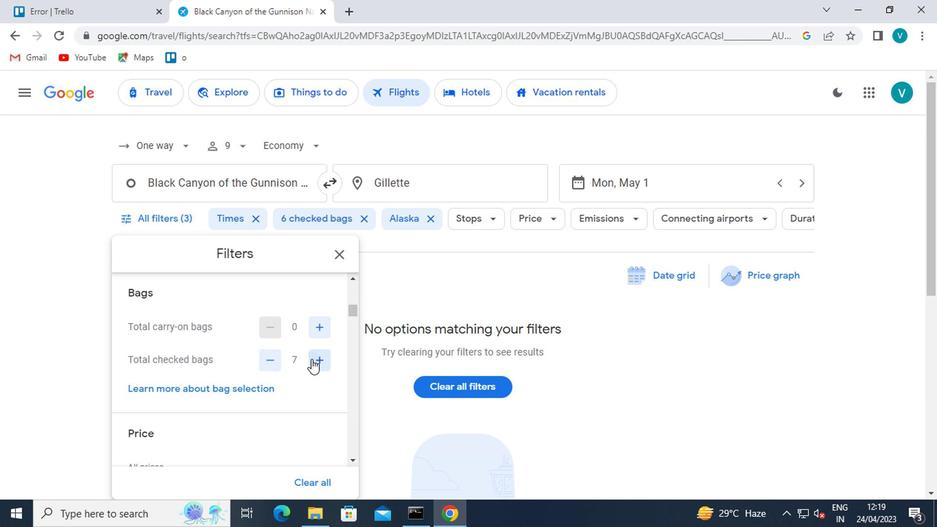 
Action: Mouse pressed left at (310, 359)
Screenshot: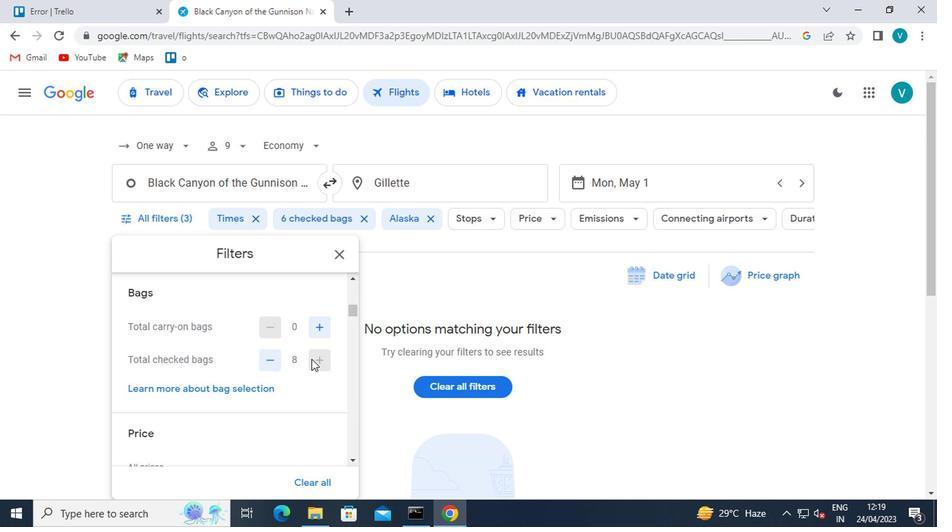 
Action: Mouse pressed left at (310, 359)
Screenshot: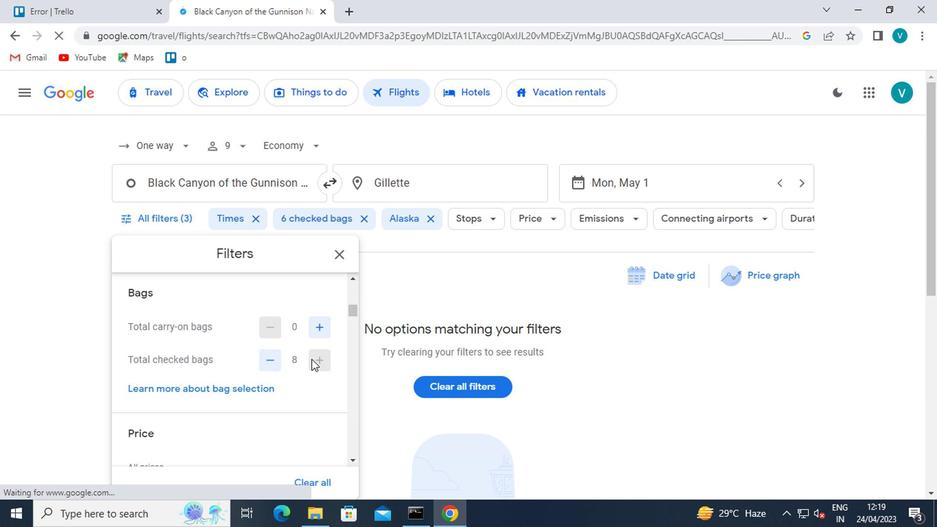 
Action: Mouse moved to (310, 359)
Screenshot: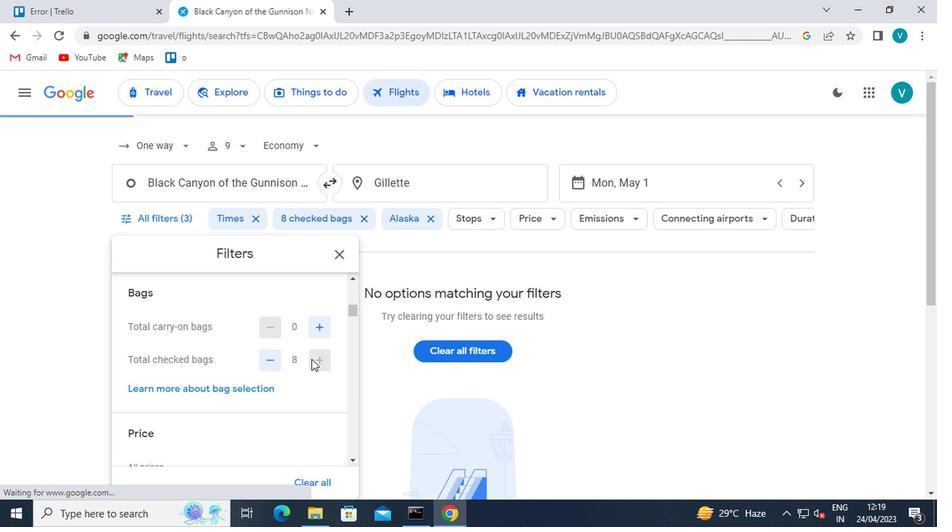 
Action: Mouse scrolled (310, 358) with delta (0, 0)
Screenshot: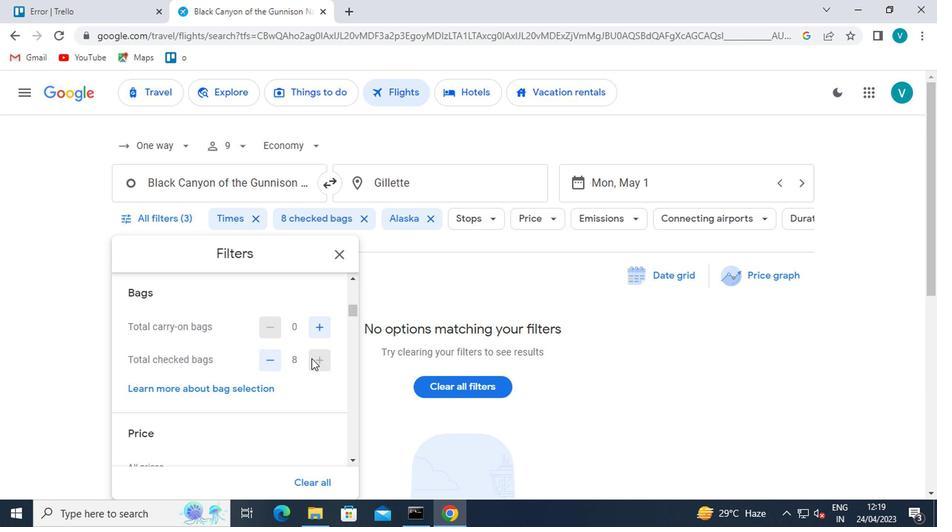 
Action: Mouse scrolled (310, 358) with delta (0, 0)
Screenshot: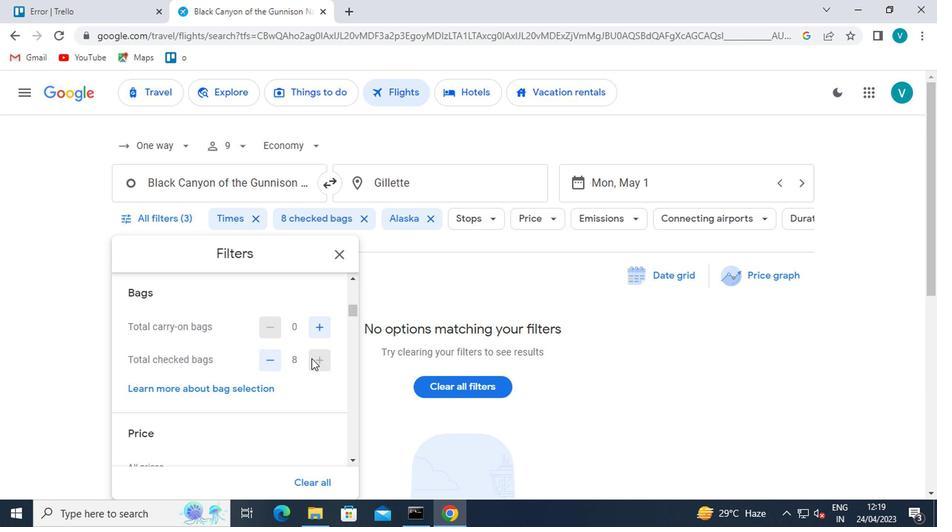
Action: Mouse scrolled (310, 358) with delta (0, 0)
Screenshot: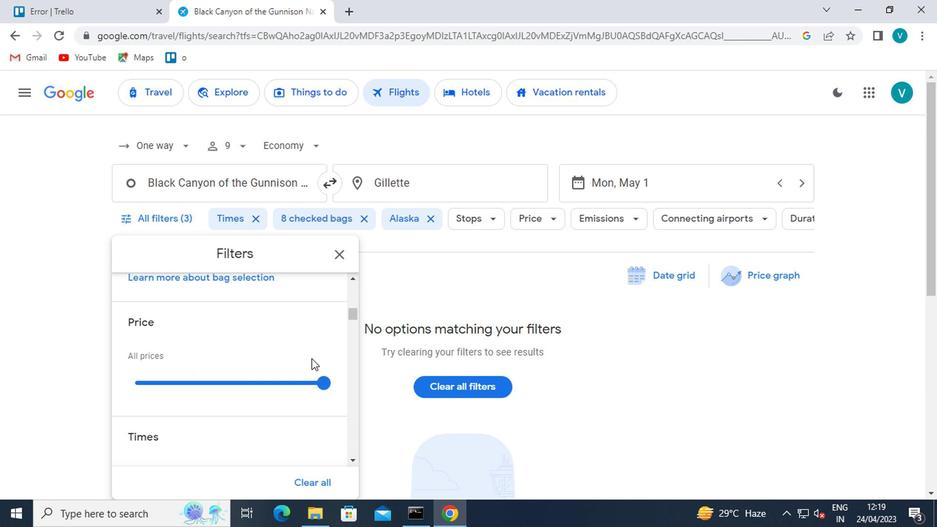 
Action: Mouse moved to (323, 287)
Screenshot: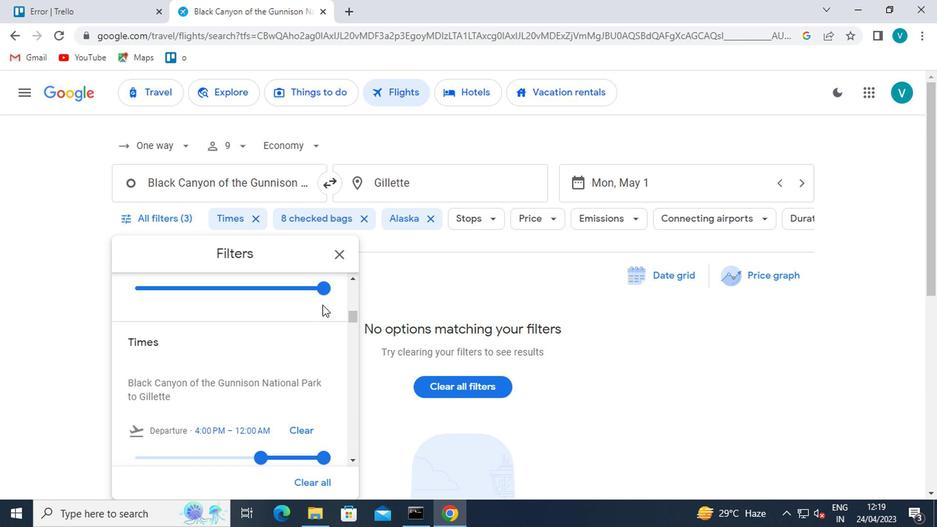 
Action: Mouse pressed left at (323, 287)
Screenshot: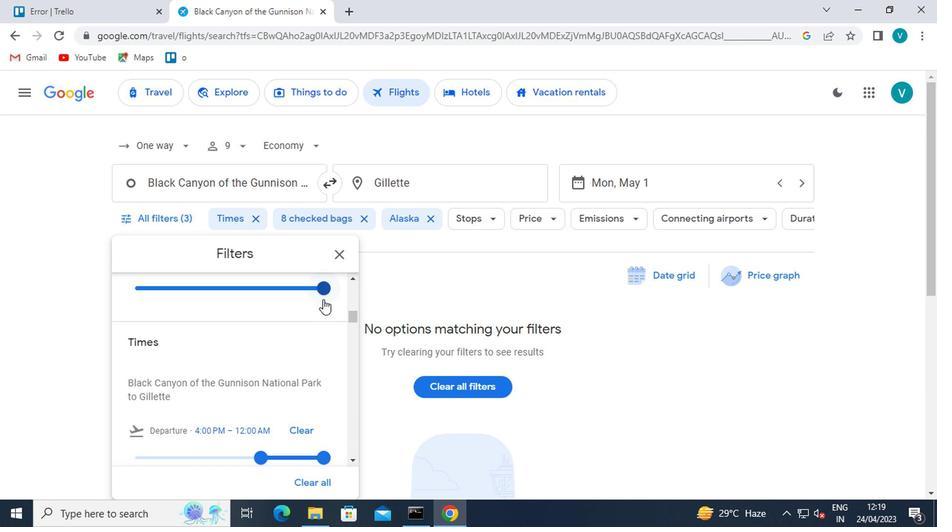 
Action: Mouse moved to (316, 306)
Screenshot: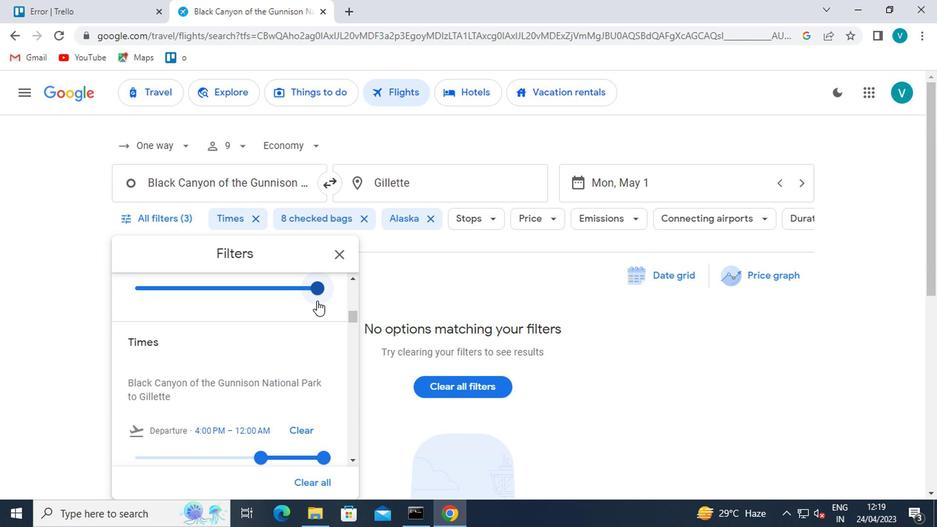 
Action: Mouse scrolled (316, 307) with delta (0, 0)
Screenshot: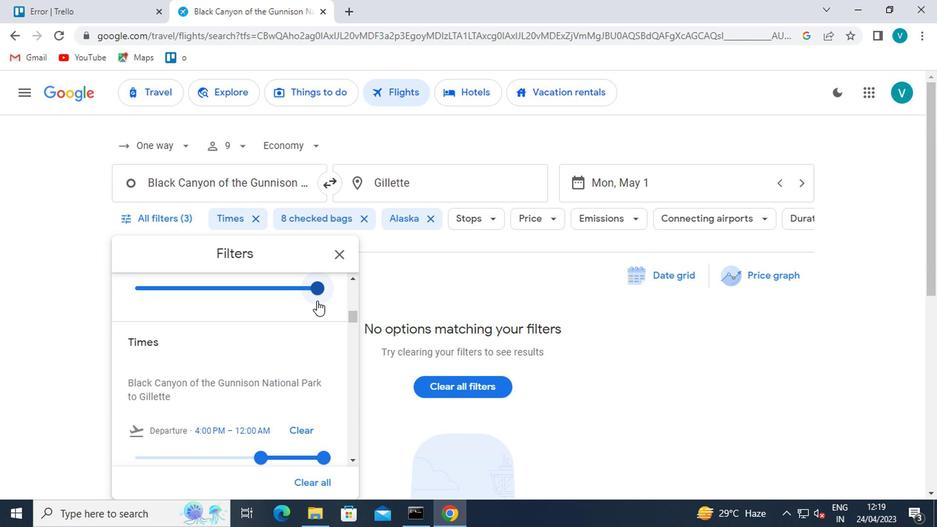 
Action: Mouse scrolled (316, 307) with delta (0, 0)
Screenshot: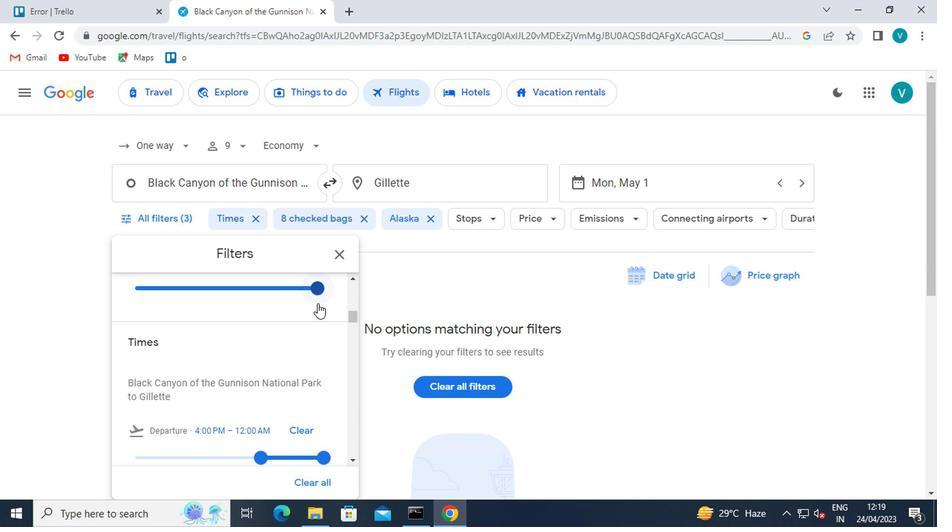
Action: Mouse moved to (310, 419)
Screenshot: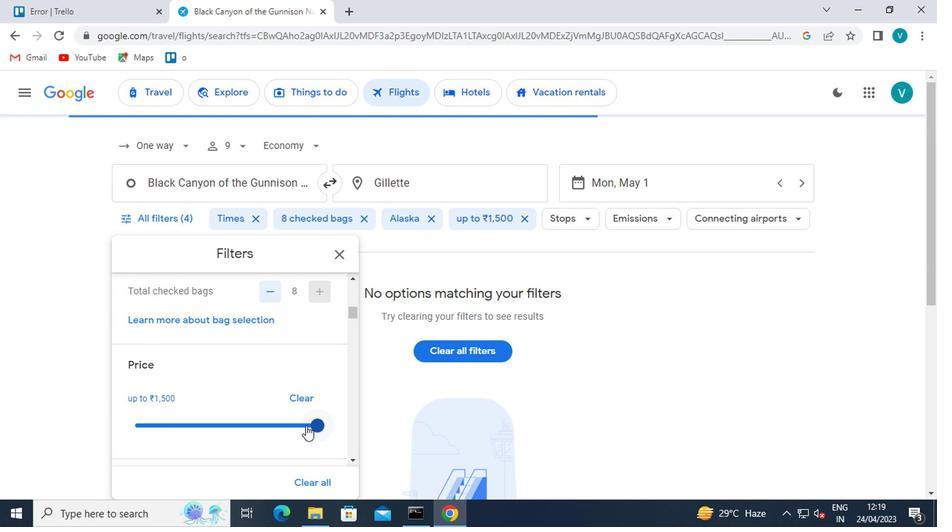 
Action: Mouse pressed left at (310, 419)
Screenshot: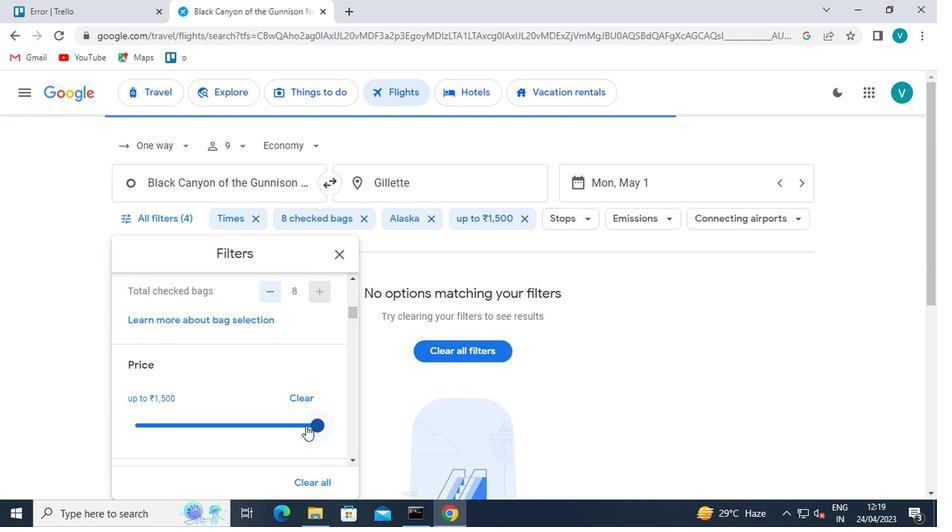 
Action: Mouse moved to (315, 410)
Screenshot: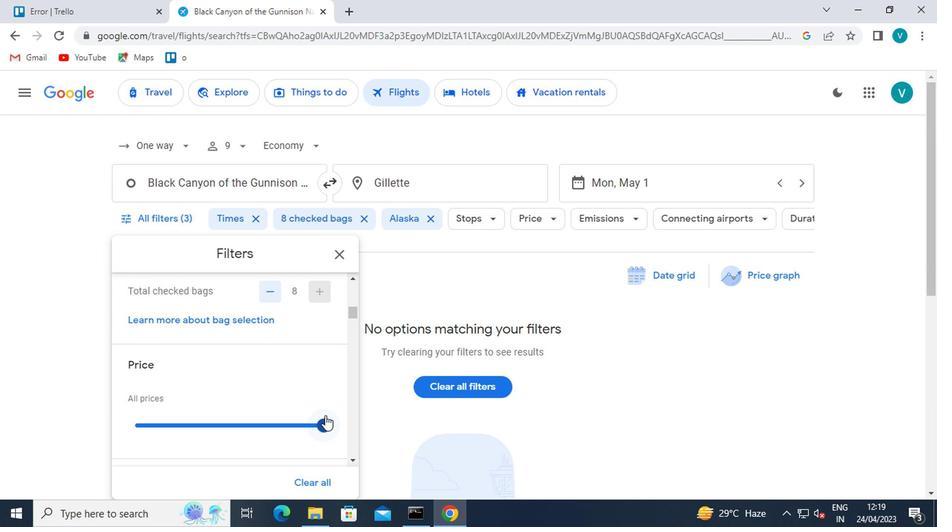 
Action: Mouse scrolled (315, 409) with delta (0, 0)
Screenshot: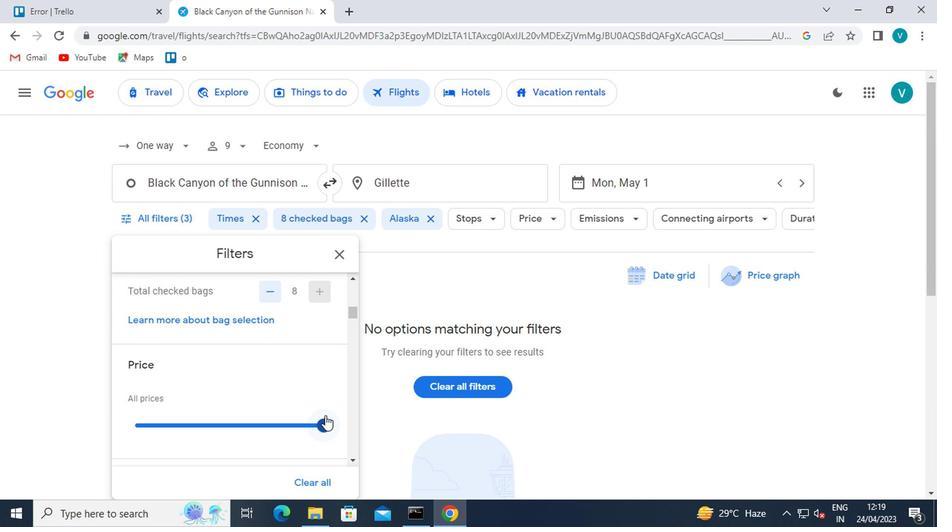 
Action: Mouse moved to (301, 405)
Screenshot: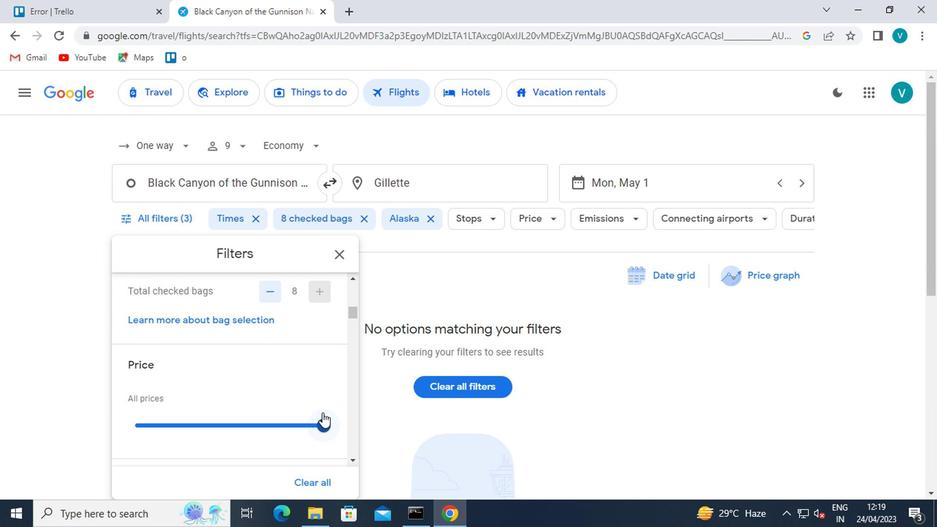 
Action: Mouse scrolled (301, 405) with delta (0, 0)
Screenshot: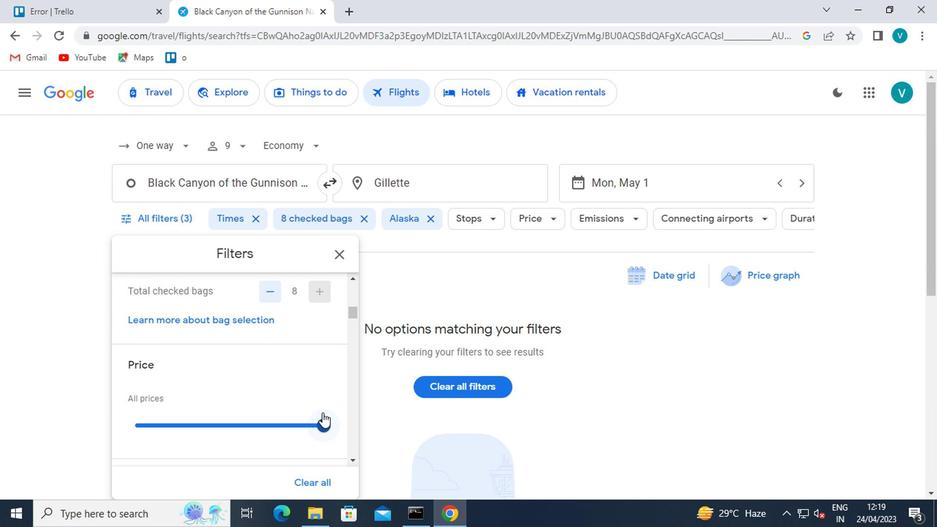 
Action: Mouse moved to (295, 403)
Screenshot: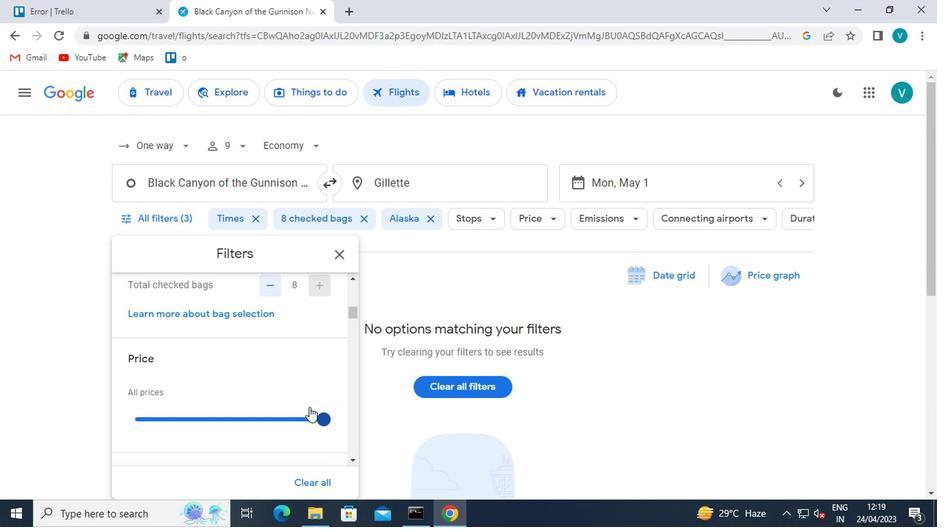 
Action: Mouse scrolled (295, 402) with delta (0, 0)
Screenshot: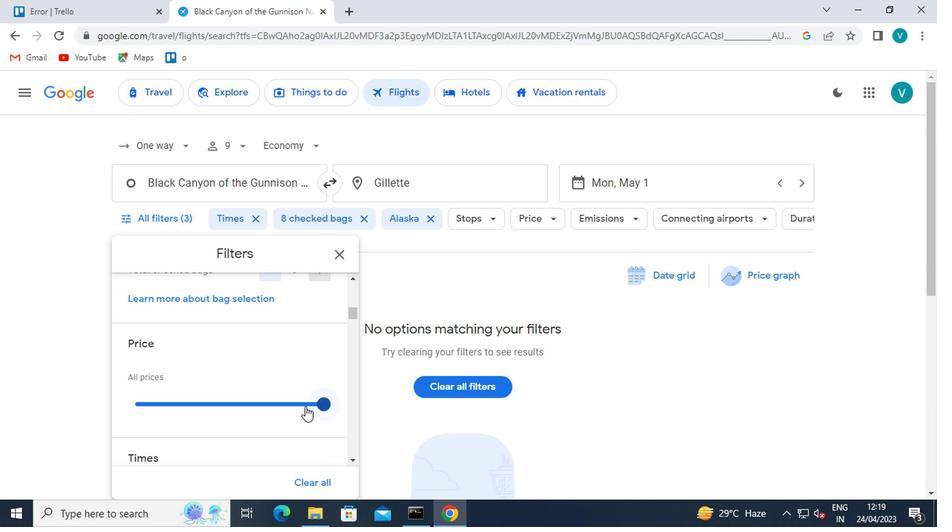 
Action: Mouse moved to (258, 388)
Screenshot: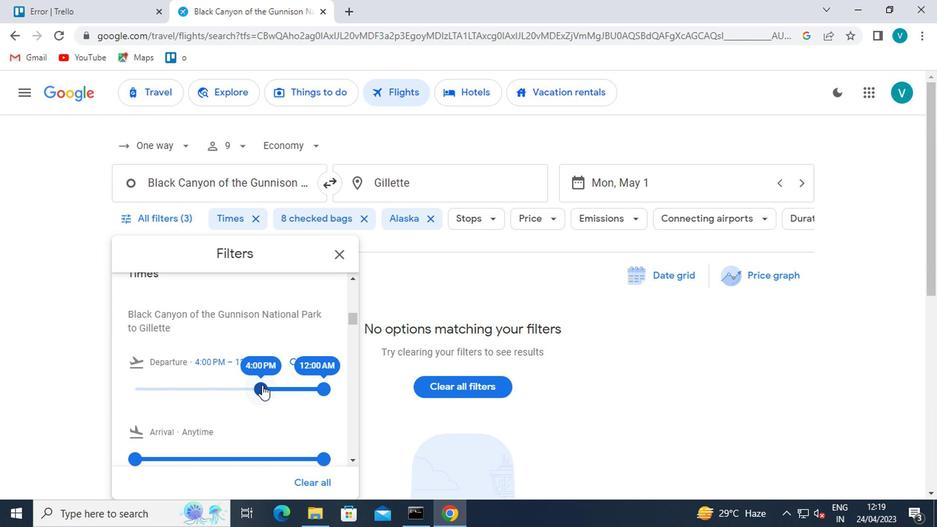 
Action: Mouse pressed left at (258, 388)
Screenshot: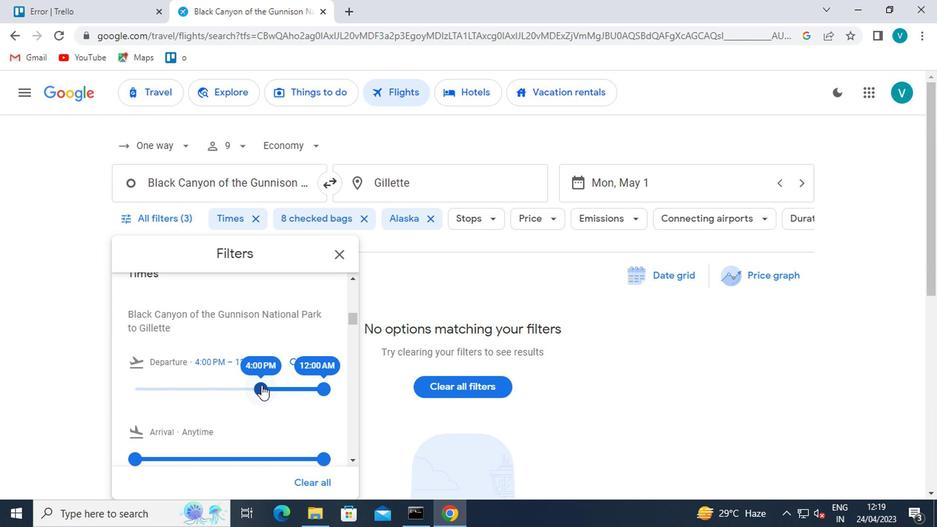 
Action: Mouse moved to (264, 390)
Screenshot: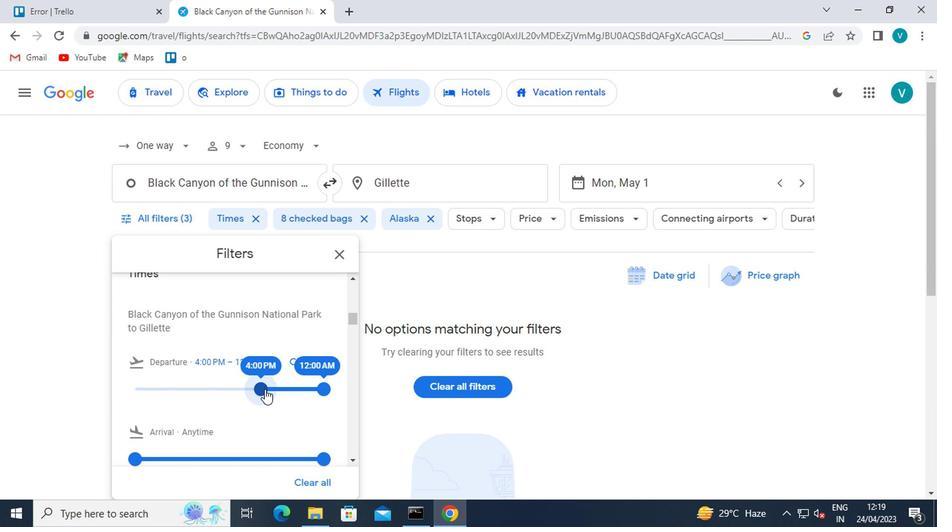 
